 Task: Look for space in Lappeenranta, Finland from 15th August, 2023 to 20th August, 2023 for 1 adult in price range Rs.5000 to Rs.10000. Place can be private room with 1  bedroom having 1 bed and 1 bathroom. Property type can be house, flat, guest house, hotel. Booking option can be shelf check-in. Required host language is .
Action: Mouse moved to (422, 104)
Screenshot: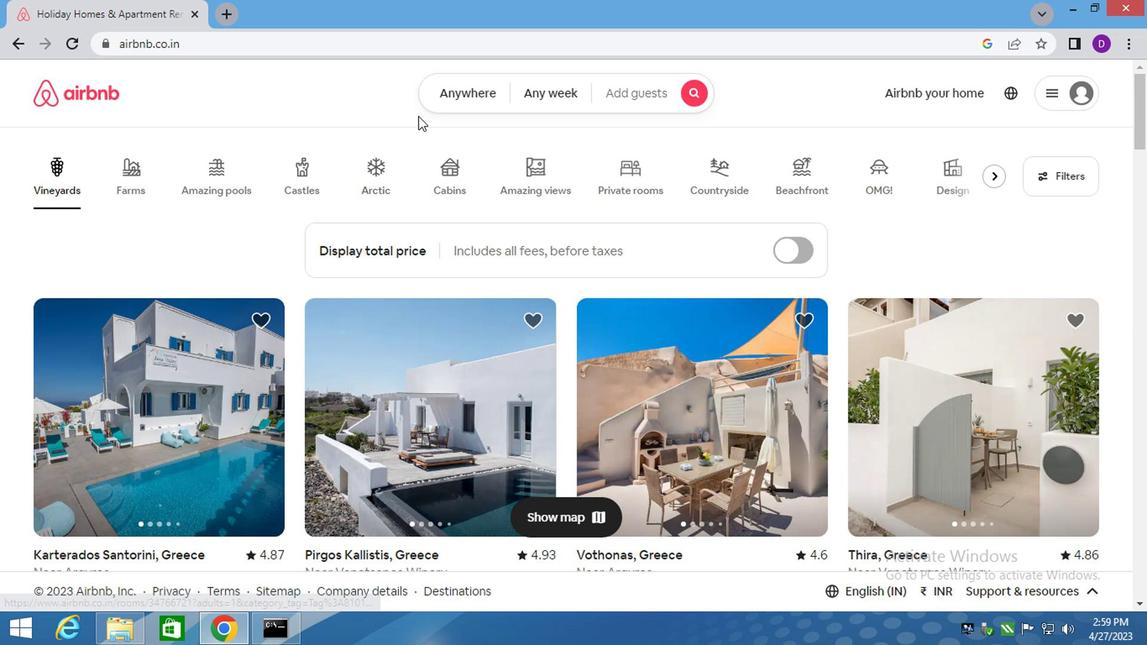 
Action: Mouse pressed left at (422, 104)
Screenshot: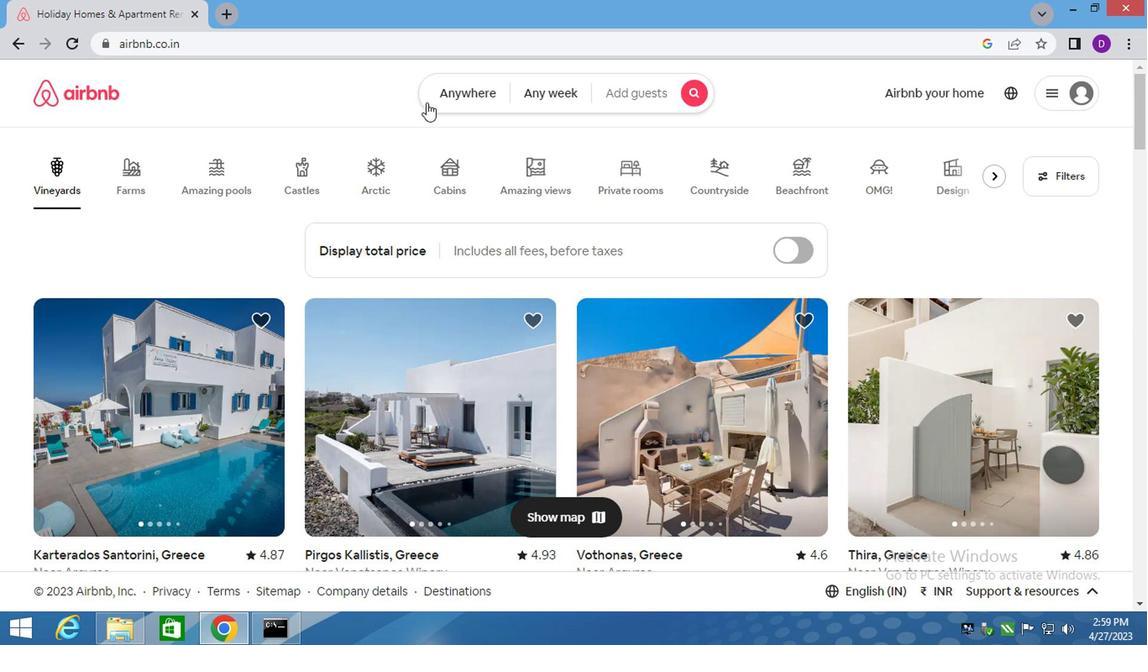 
Action: Mouse moved to (287, 161)
Screenshot: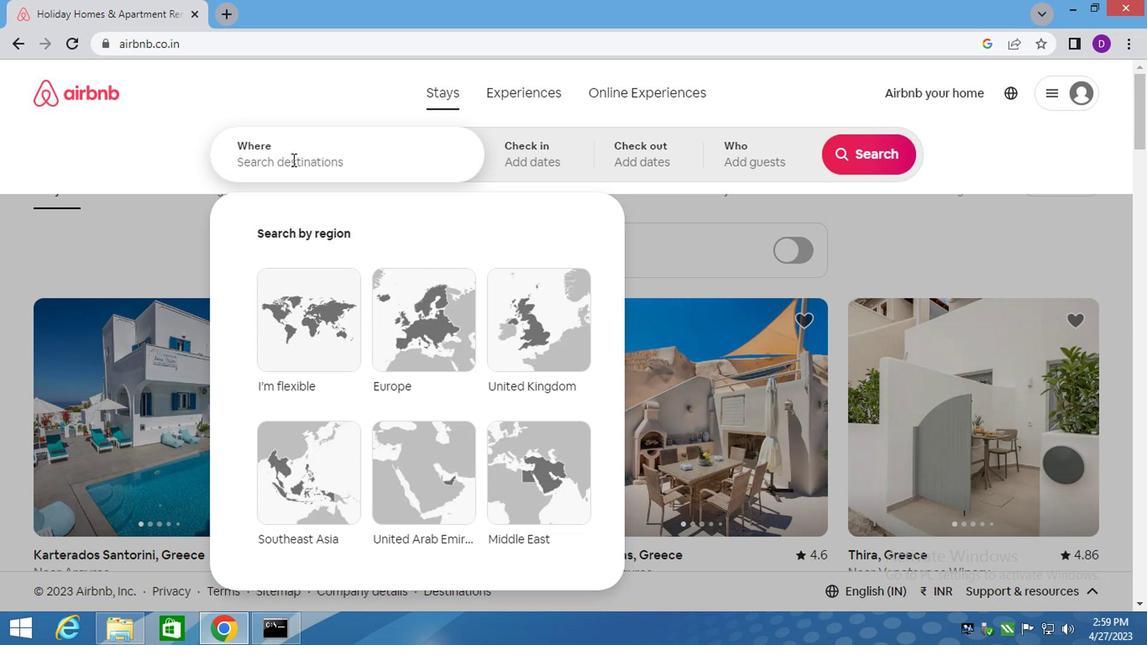 
Action: Mouse pressed left at (287, 161)
Screenshot: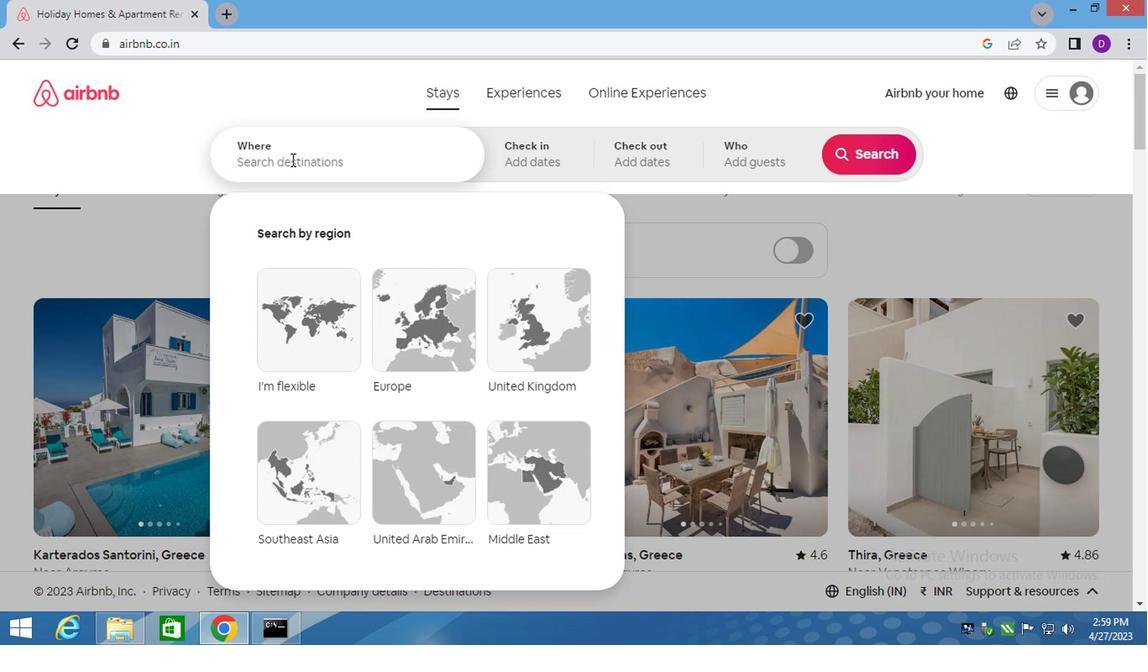 
Action: Key pressed lappeenranta,<Key.space>fin<Key.down><Key.enter>
Screenshot: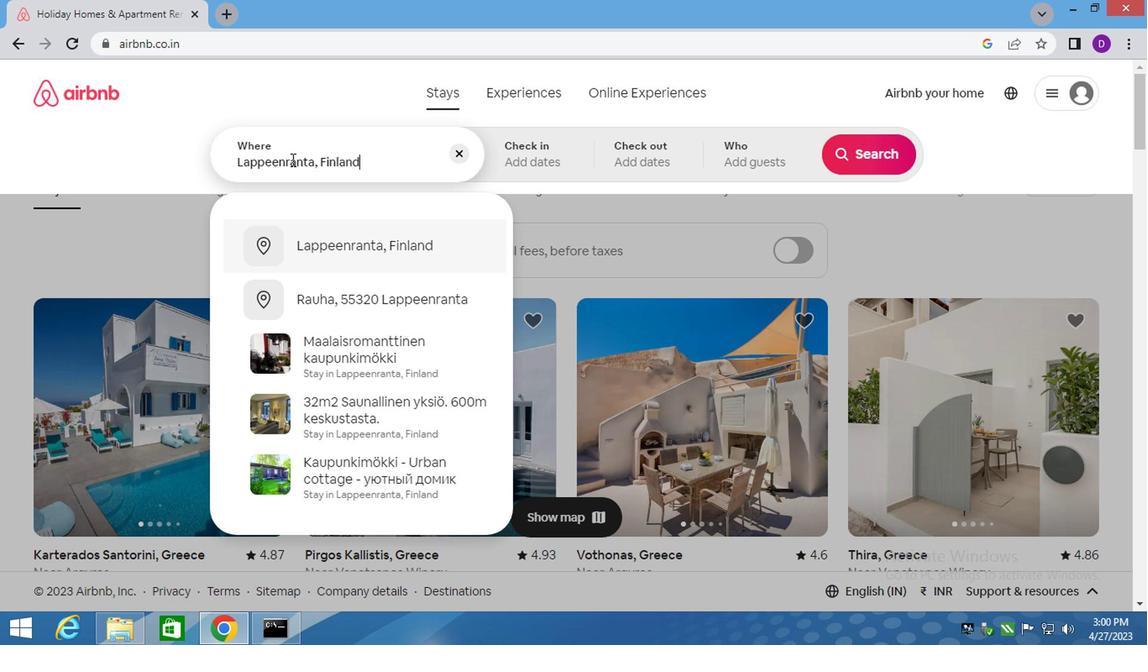 
Action: Mouse moved to (848, 288)
Screenshot: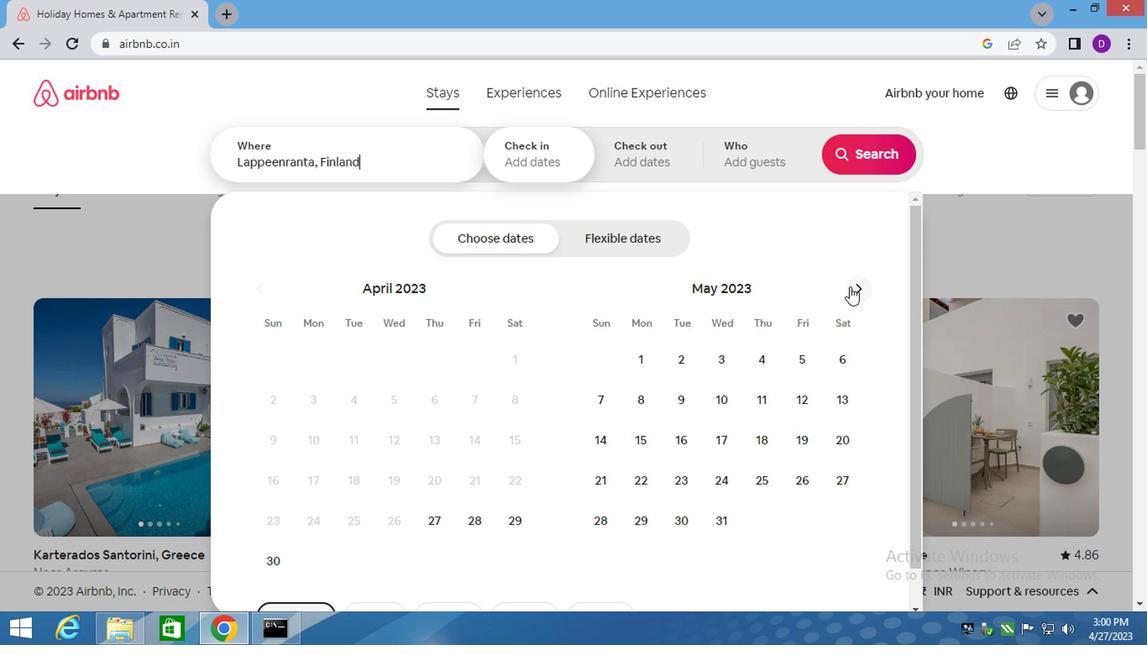 
Action: Mouse pressed left at (848, 288)
Screenshot: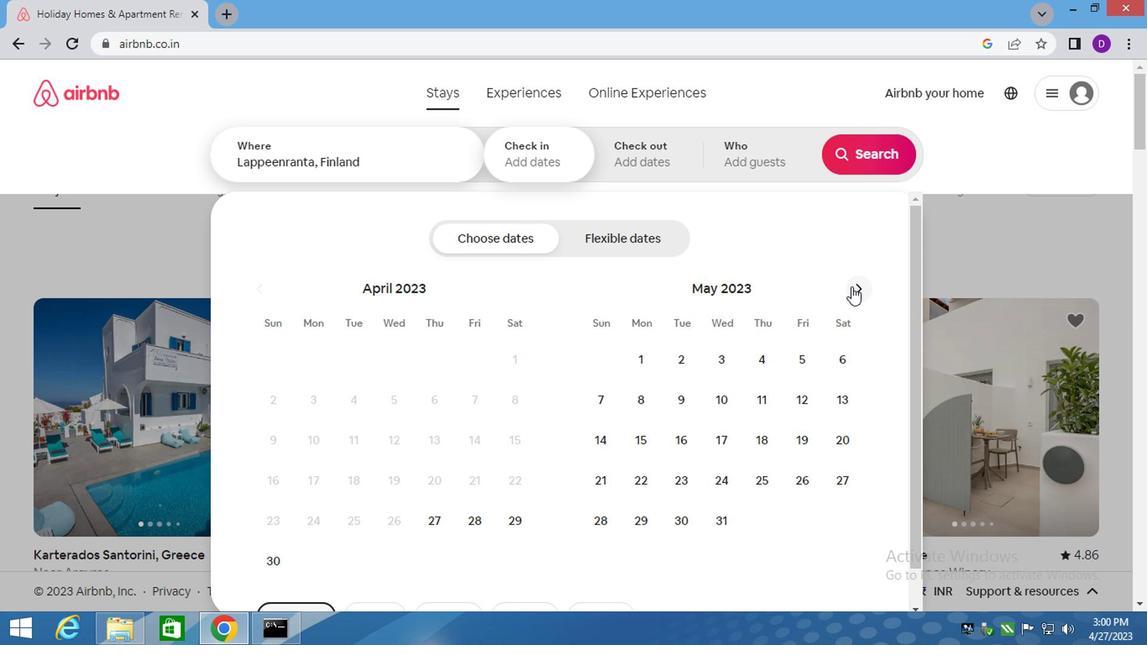 
Action: Mouse moved to (848, 288)
Screenshot: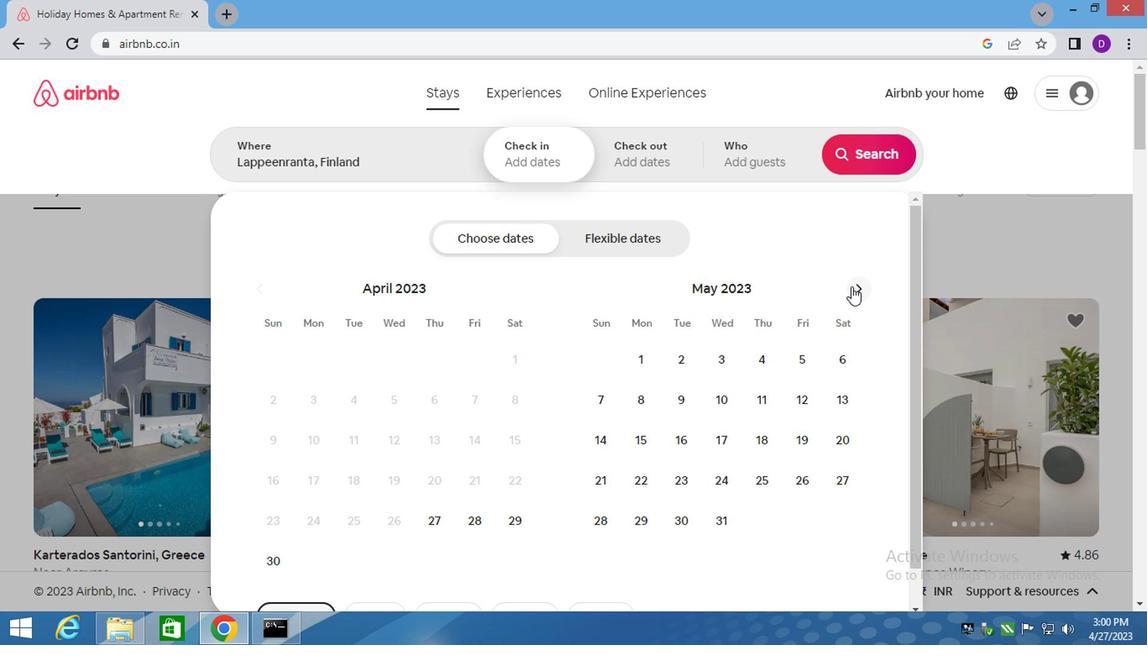 
Action: Mouse pressed left at (848, 288)
Screenshot: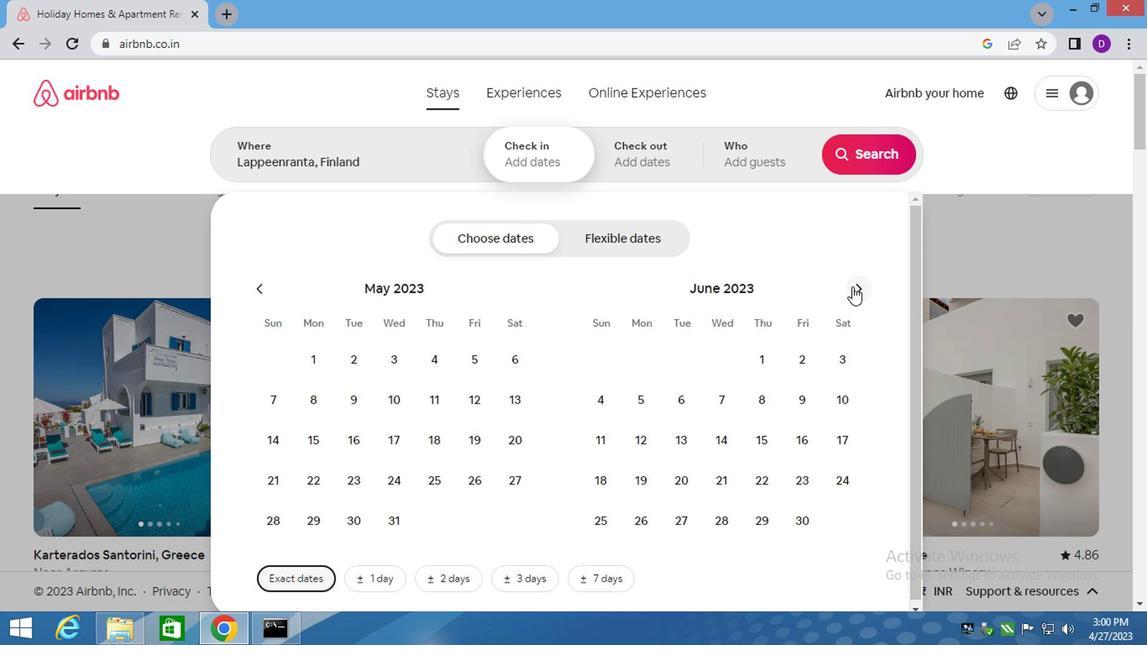 
Action: Mouse pressed left at (848, 288)
Screenshot: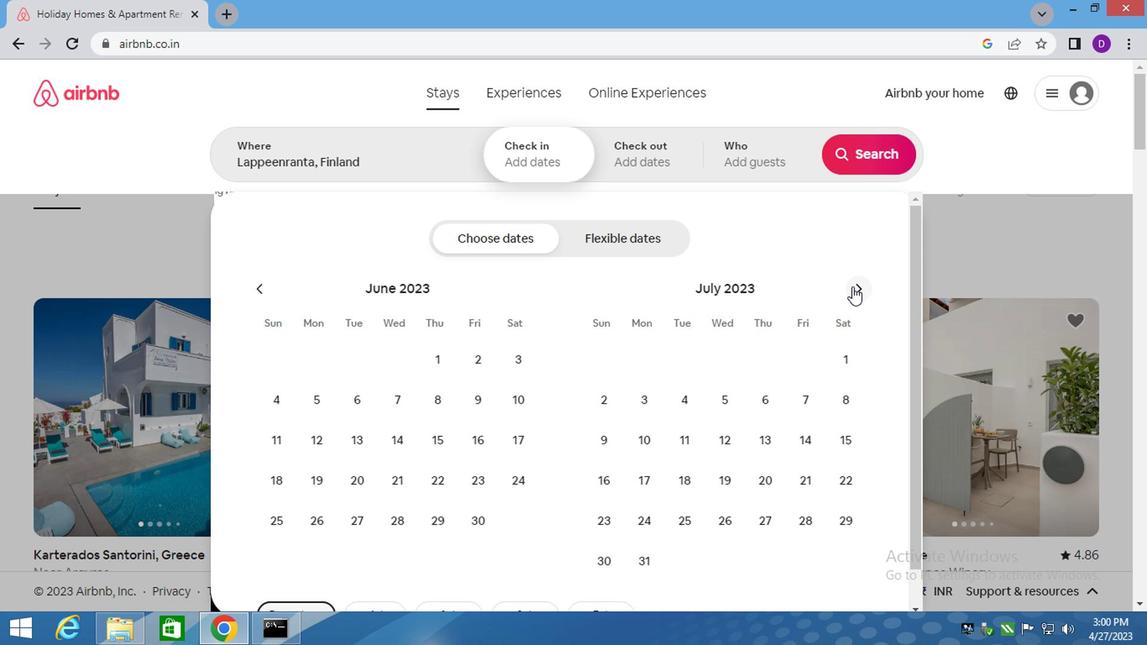 
Action: Mouse moved to (682, 440)
Screenshot: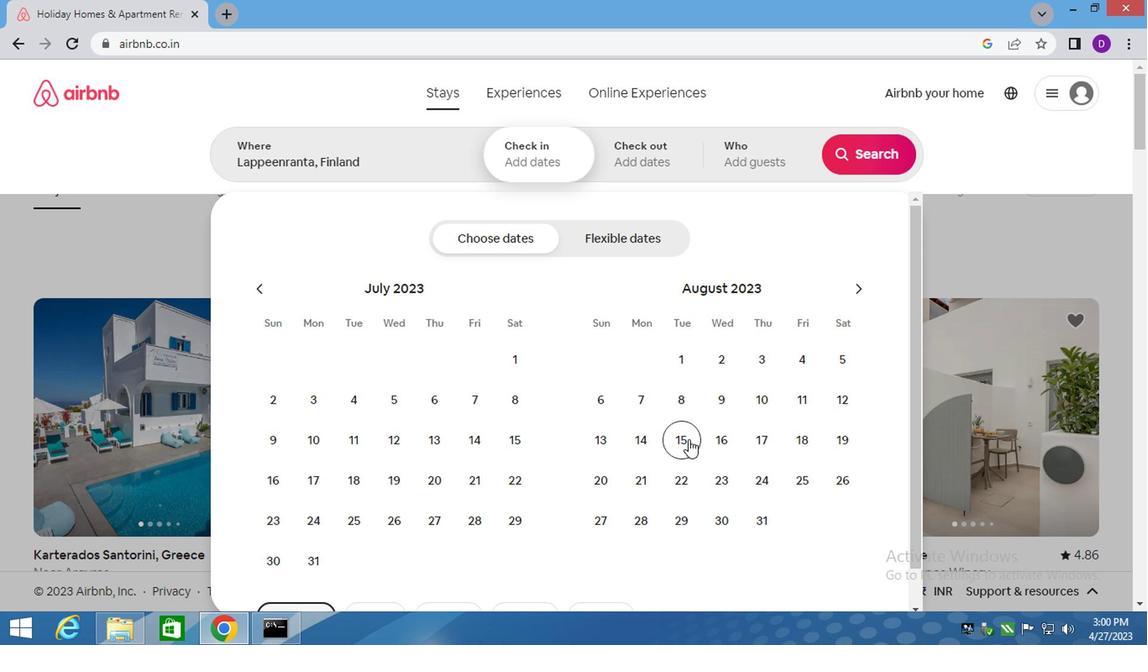 
Action: Mouse pressed left at (682, 440)
Screenshot: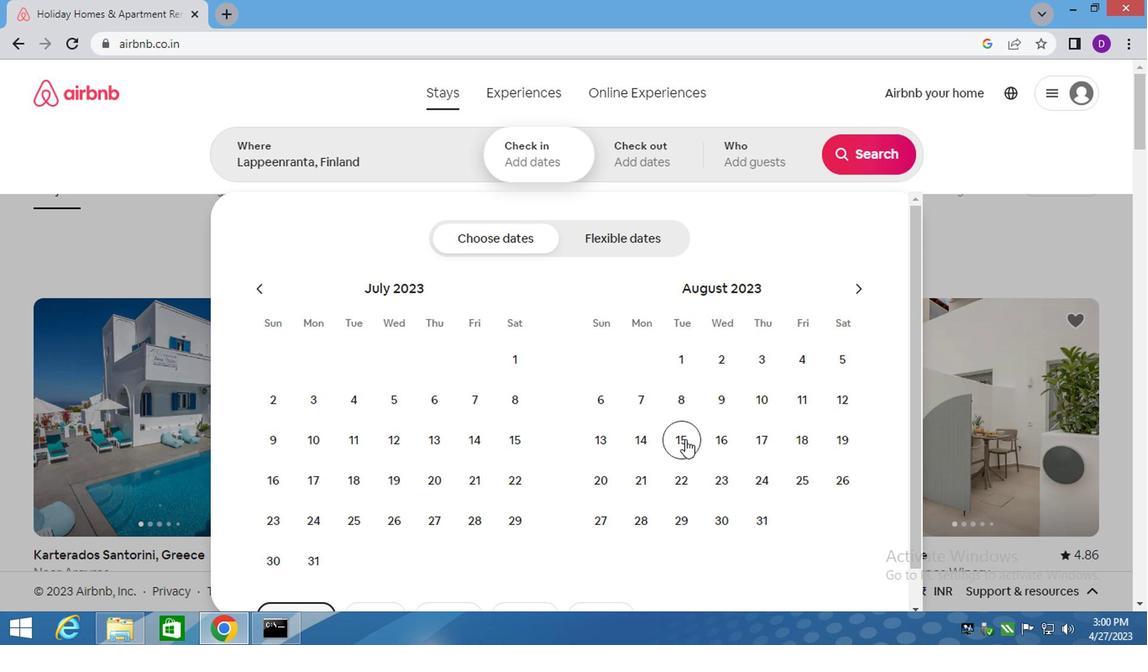 
Action: Mouse moved to (610, 478)
Screenshot: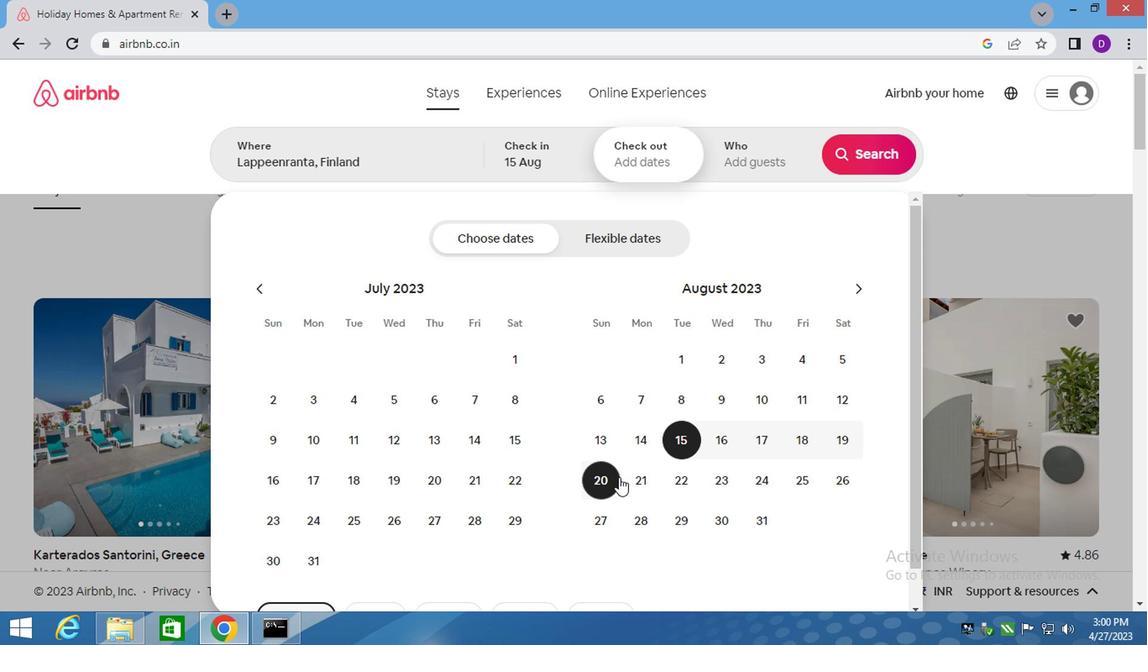 
Action: Mouse pressed left at (610, 478)
Screenshot: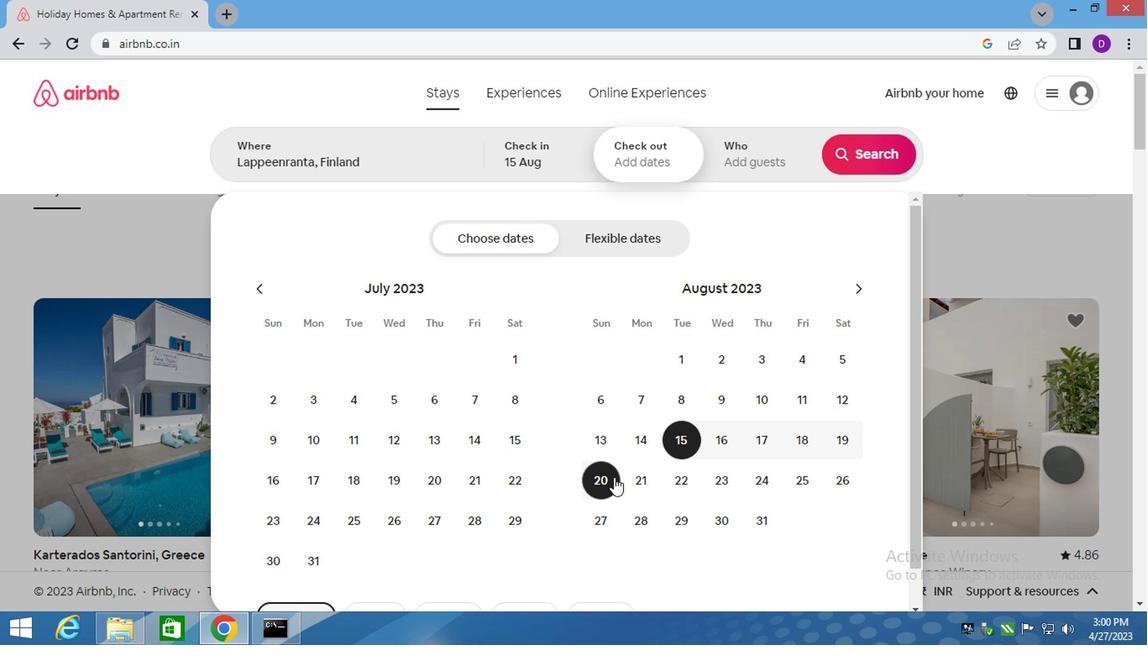 
Action: Mouse moved to (740, 157)
Screenshot: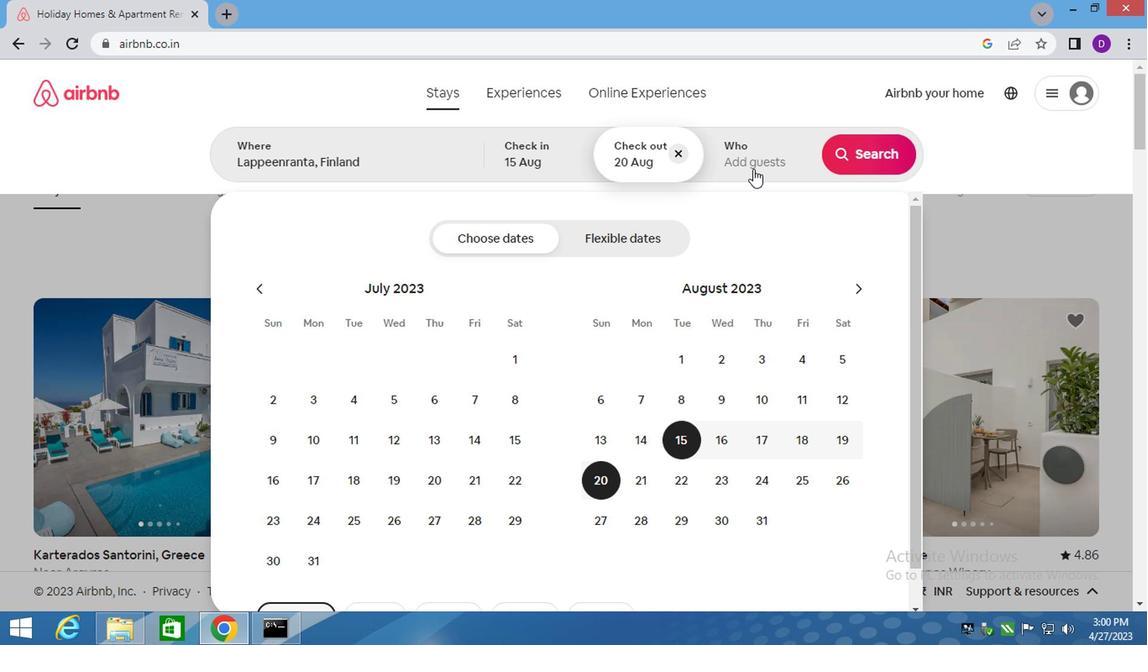 
Action: Mouse pressed left at (740, 157)
Screenshot: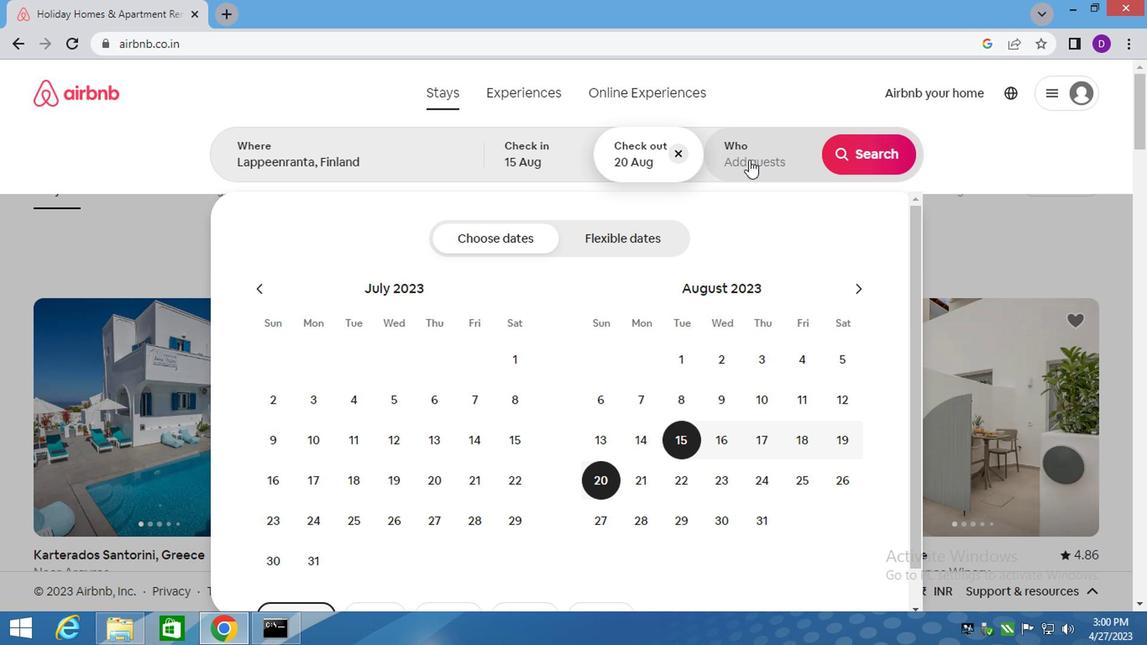 
Action: Mouse moved to (866, 243)
Screenshot: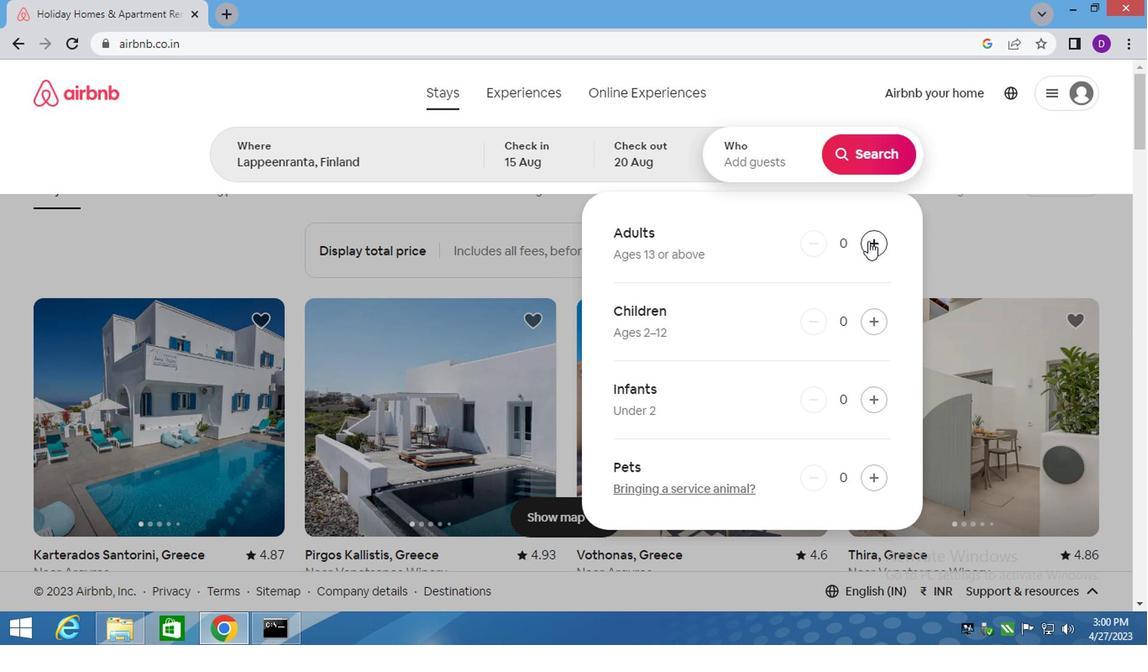 
Action: Mouse pressed left at (866, 243)
Screenshot: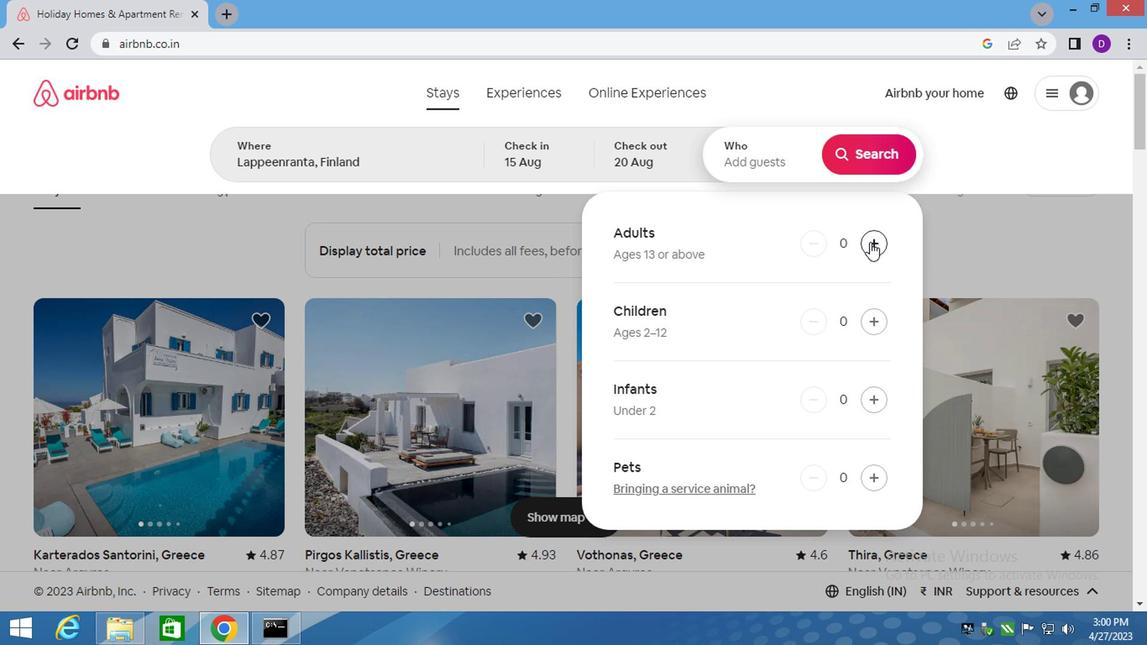 
Action: Mouse moved to (854, 164)
Screenshot: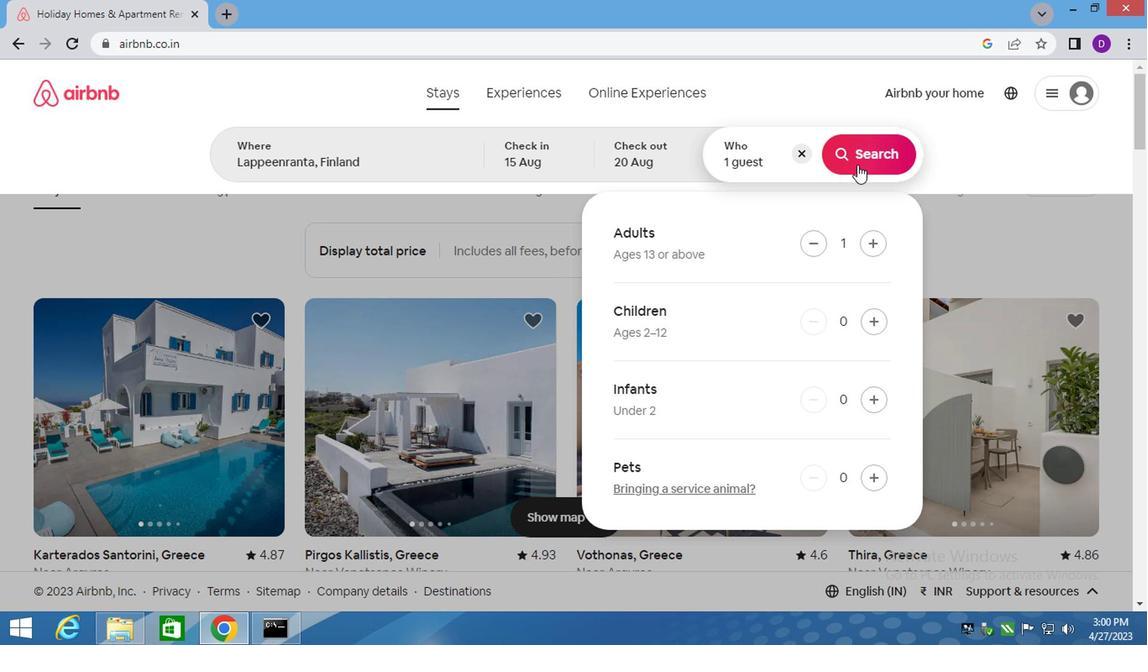 
Action: Mouse pressed left at (854, 164)
Screenshot: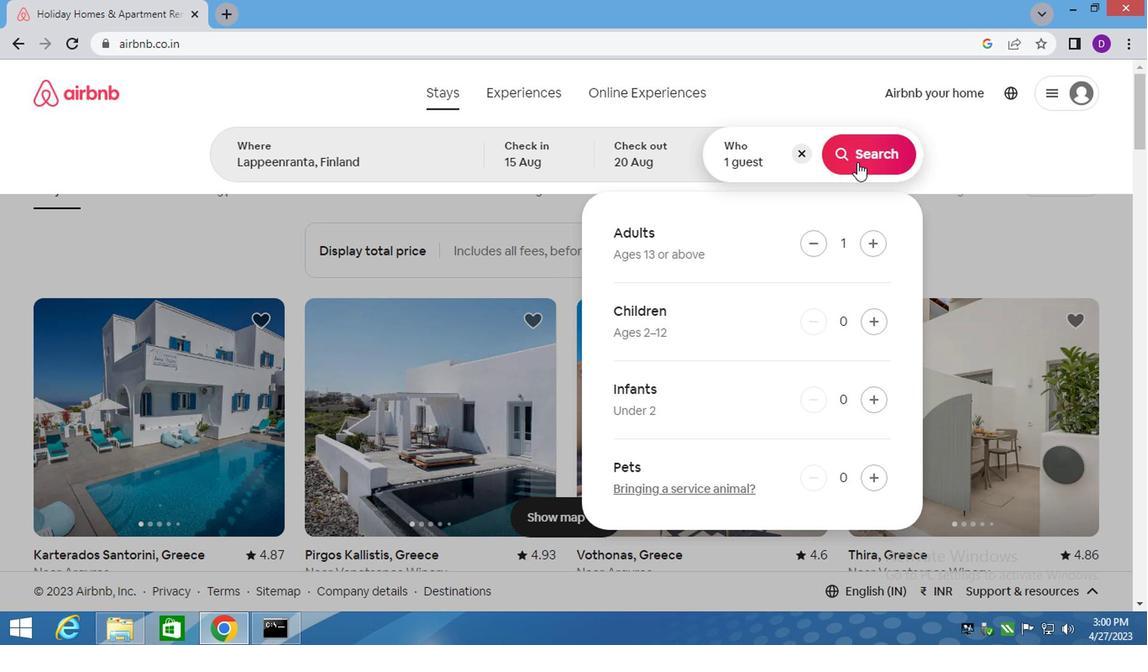 
Action: Mouse moved to (1046, 169)
Screenshot: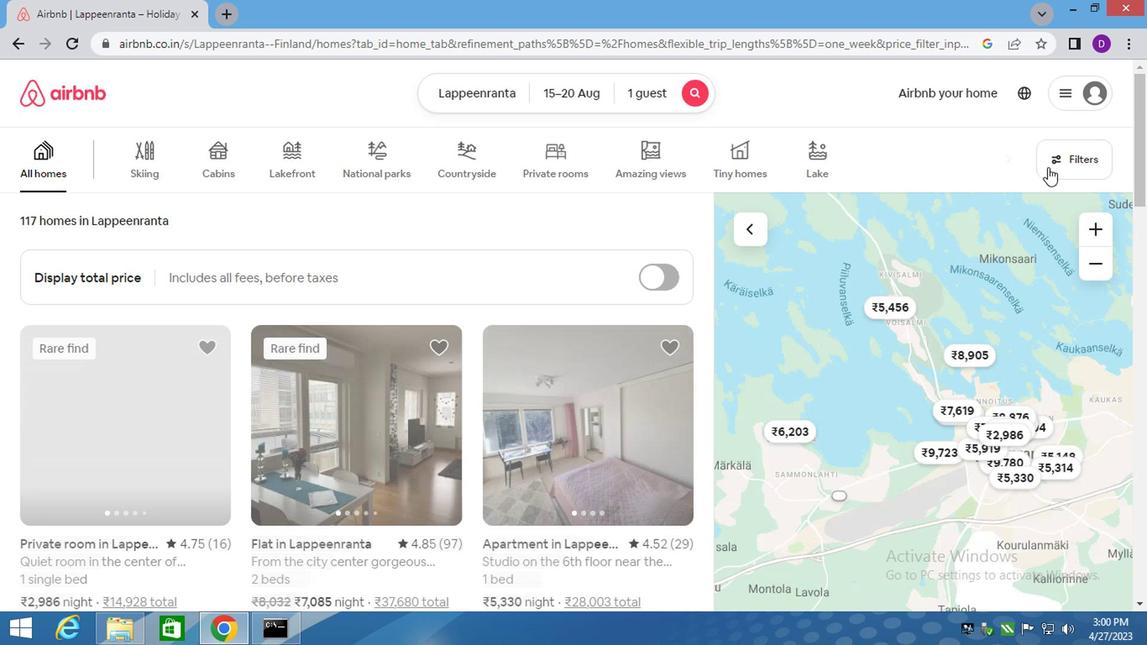 
Action: Mouse pressed left at (1046, 169)
Screenshot: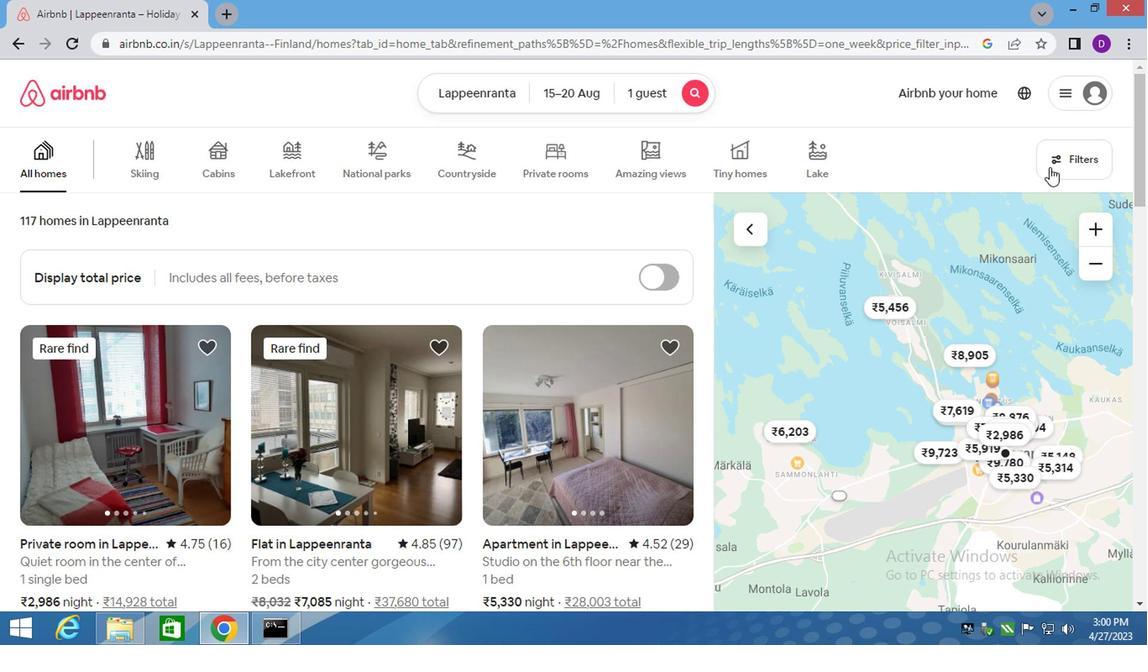 
Action: Mouse moved to (351, 369)
Screenshot: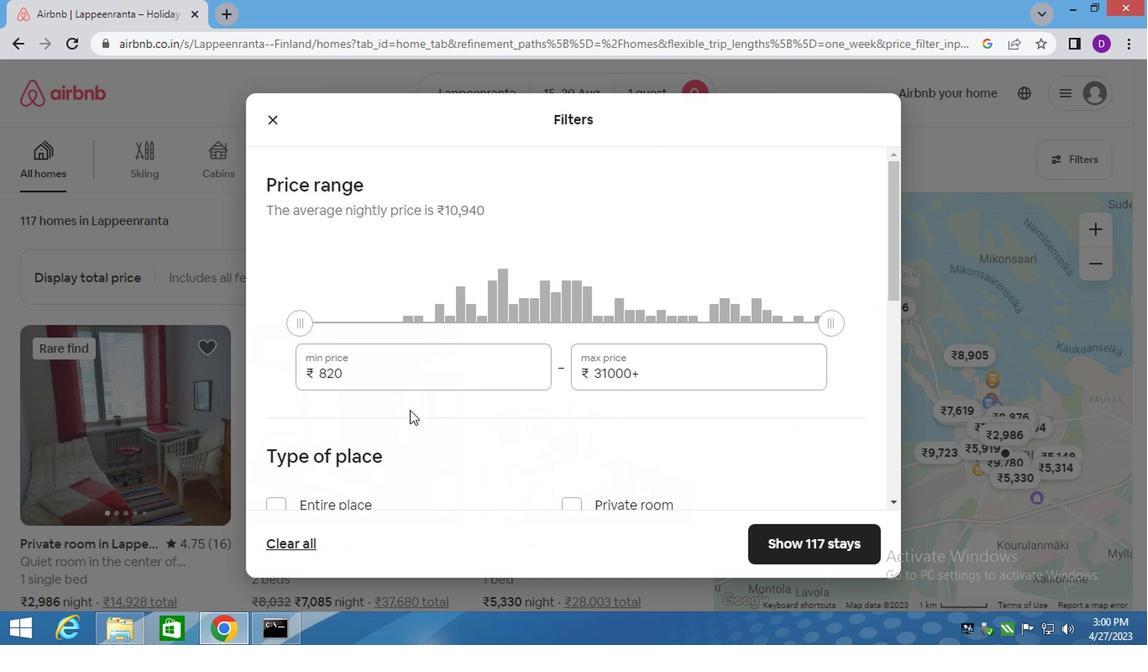 
Action: Mouse pressed left at (351, 369)
Screenshot: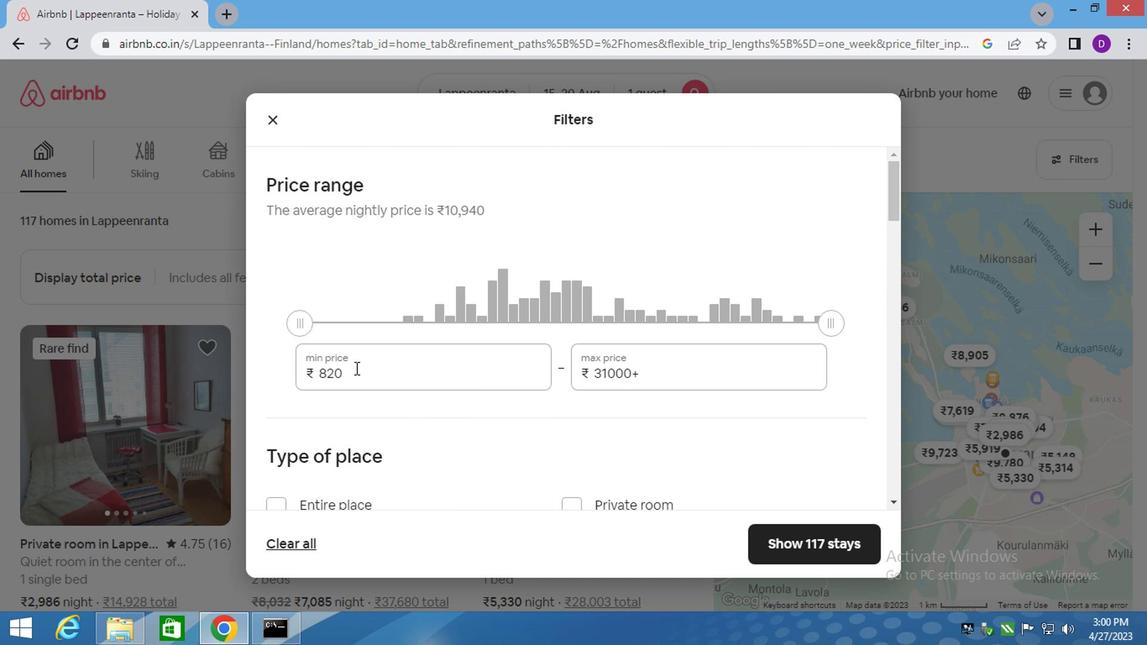 
Action: Mouse pressed left at (351, 369)
Screenshot: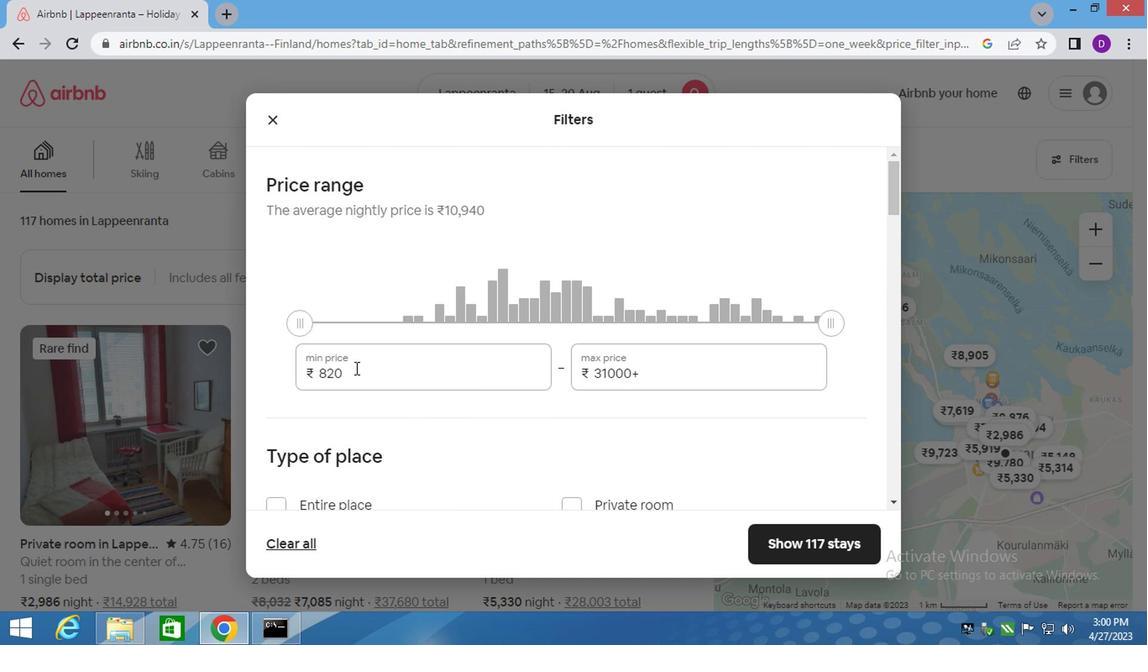 
Action: Key pressed 5000<Key.tab>10000
Screenshot: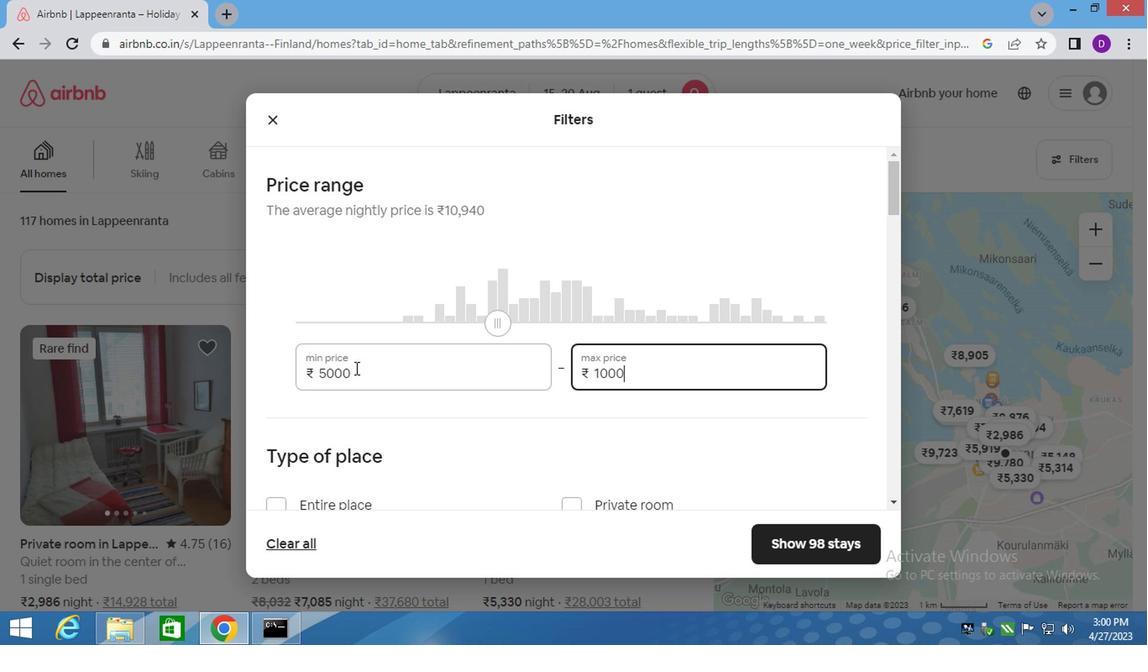 
Action: Mouse moved to (355, 370)
Screenshot: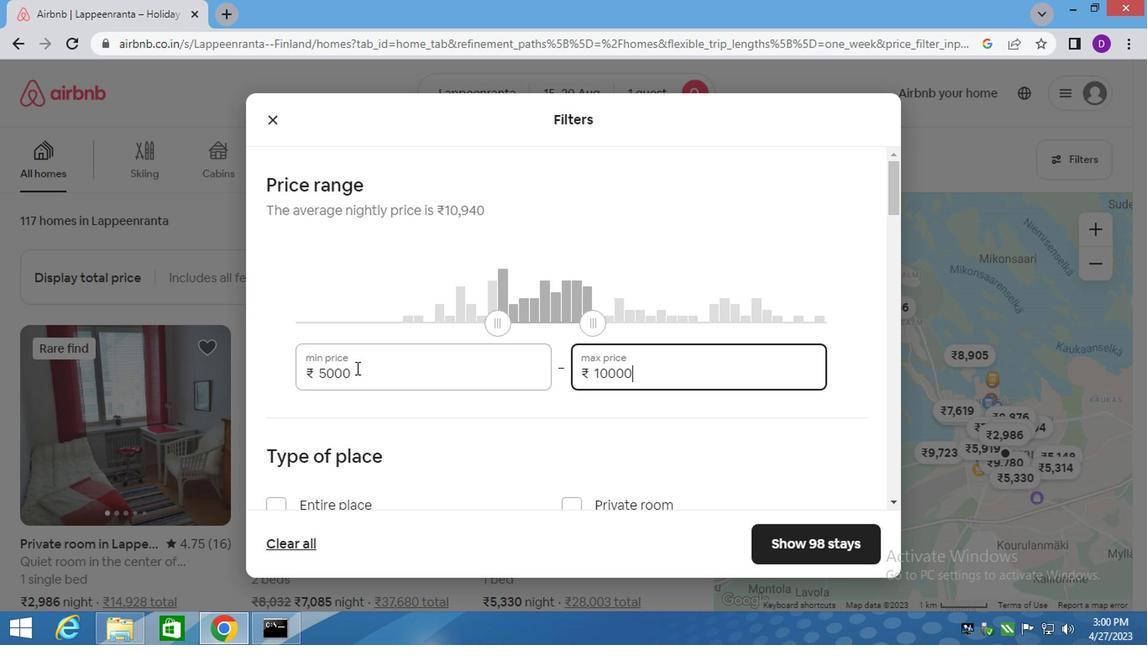 
Action: Mouse scrolled (355, 369) with delta (0, -1)
Screenshot: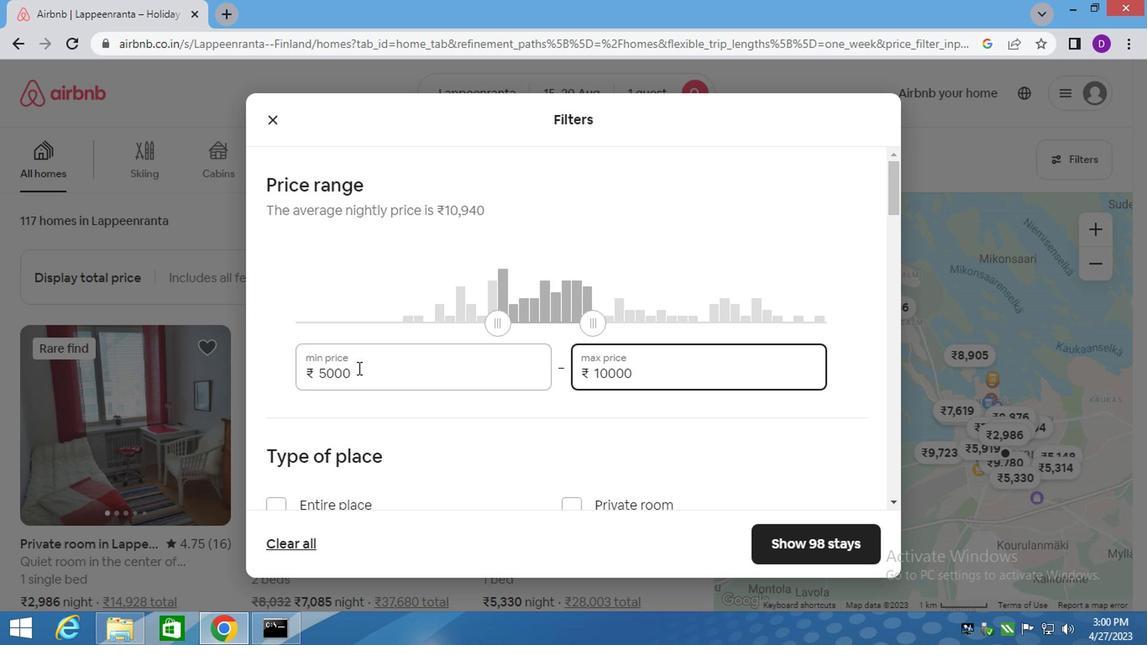 
Action: Mouse moved to (355, 371)
Screenshot: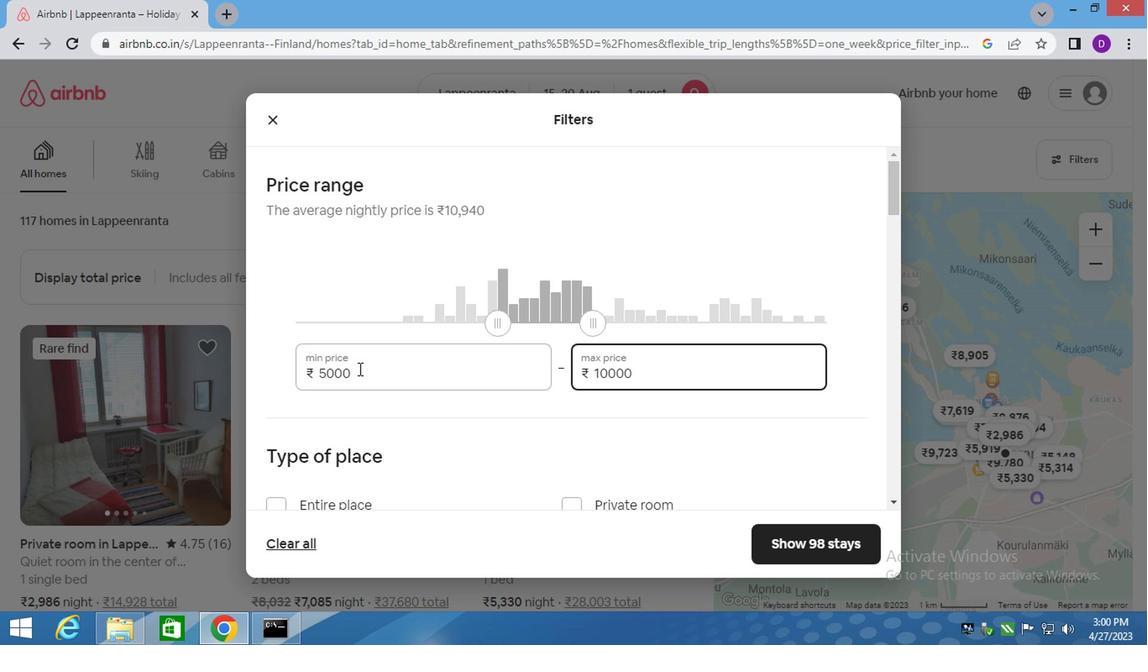 
Action: Mouse scrolled (355, 370) with delta (0, 0)
Screenshot: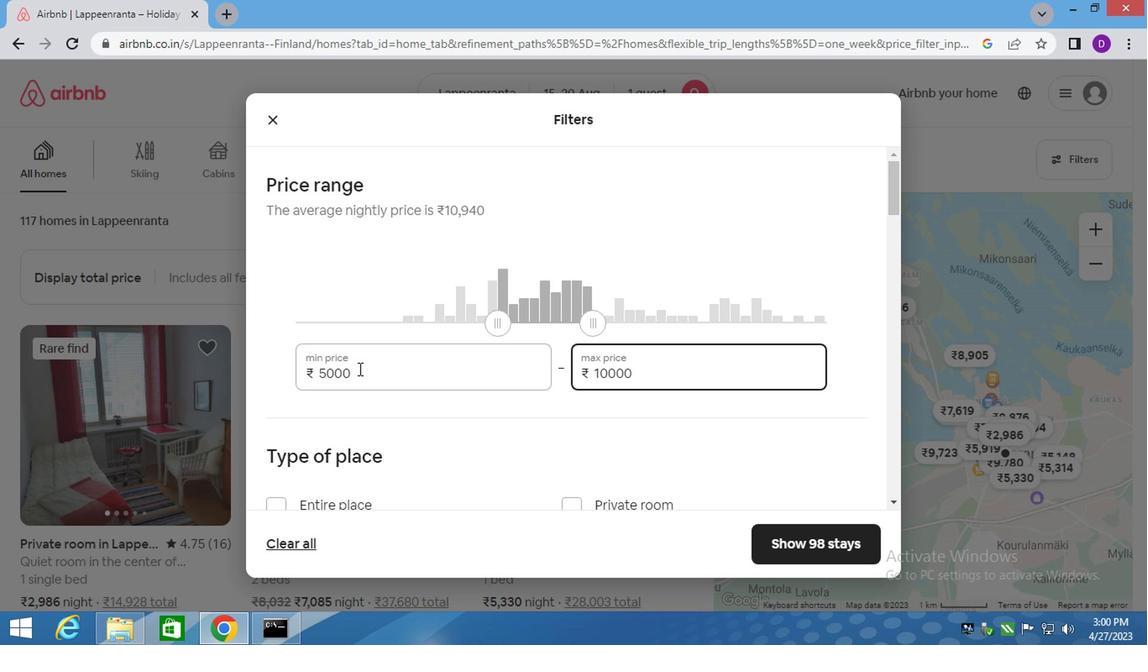 
Action: Mouse moved to (577, 338)
Screenshot: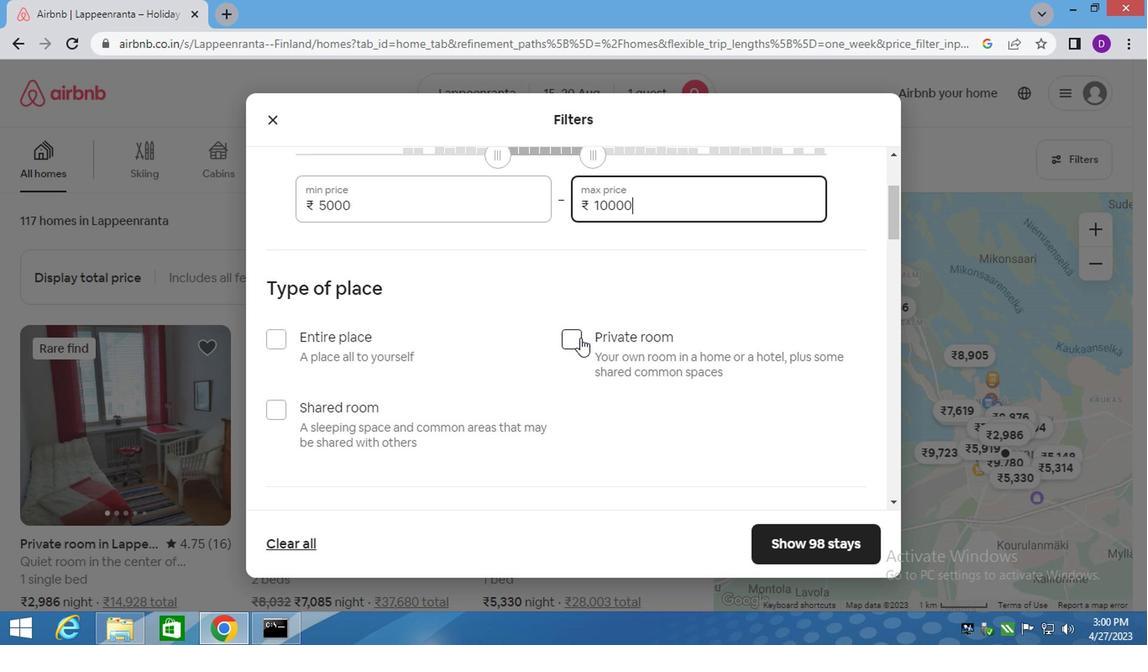 
Action: Mouse pressed left at (577, 338)
Screenshot: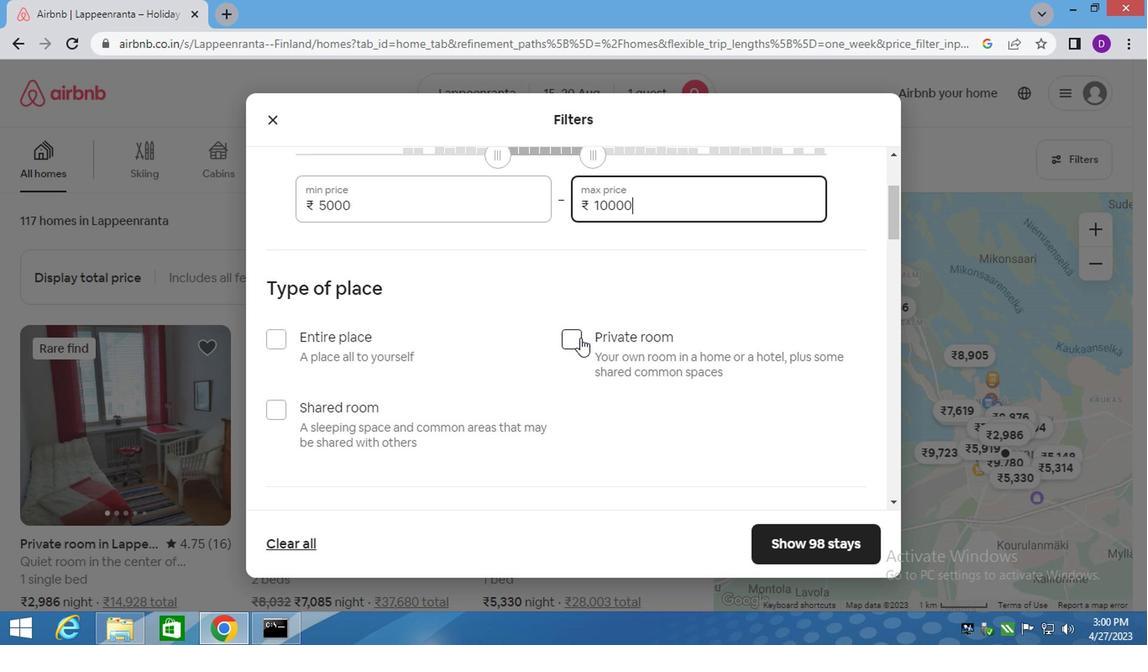 
Action: Mouse moved to (496, 373)
Screenshot: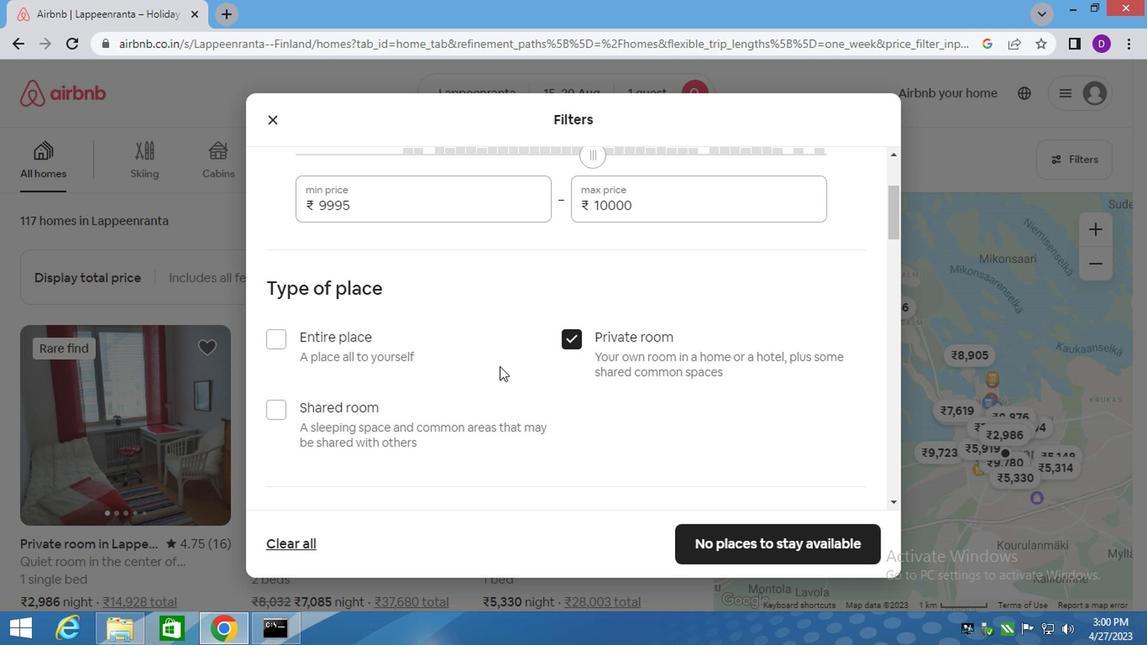 
Action: Mouse scrolled (496, 372) with delta (0, 0)
Screenshot: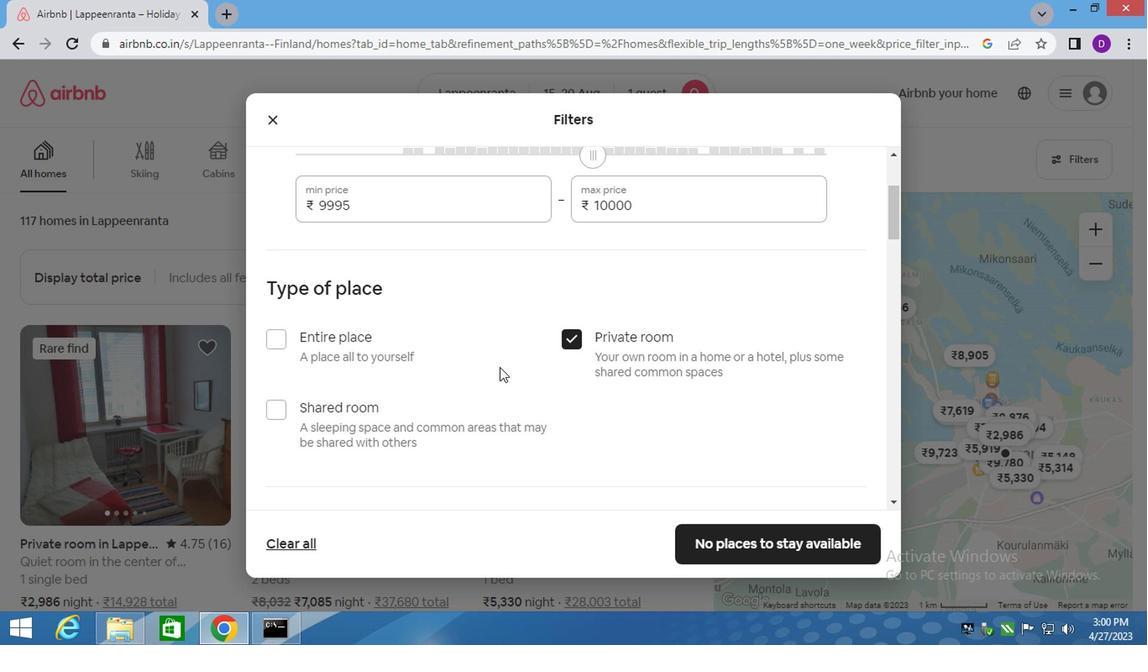 
Action: Mouse moved to (496, 375)
Screenshot: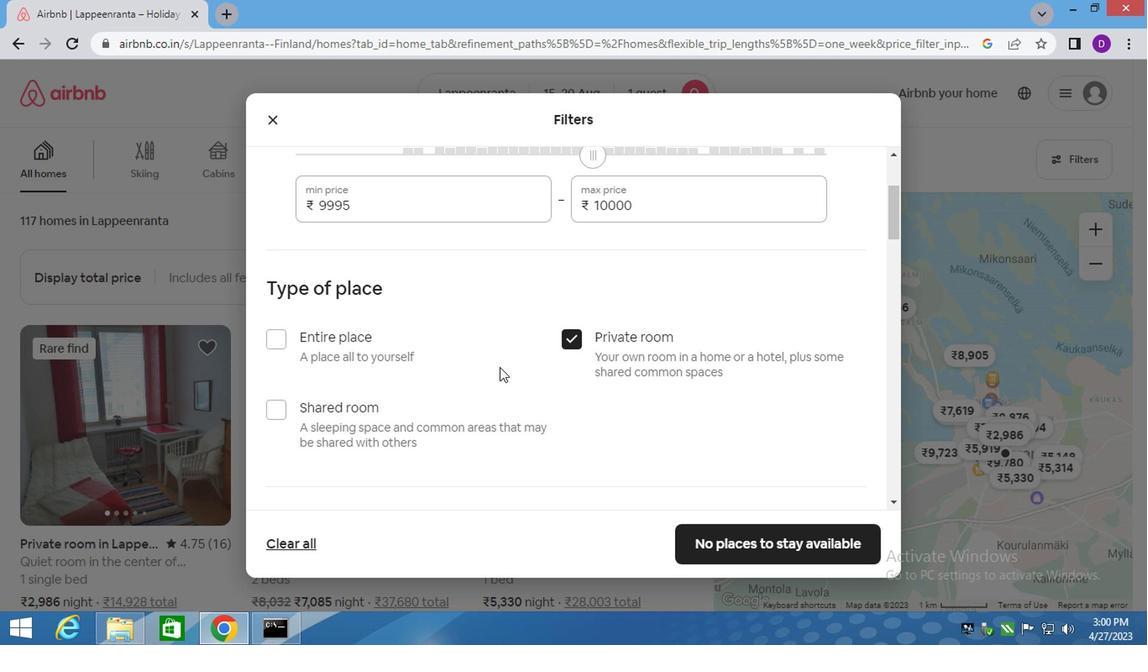 
Action: Mouse scrolled (496, 374) with delta (0, 0)
Screenshot: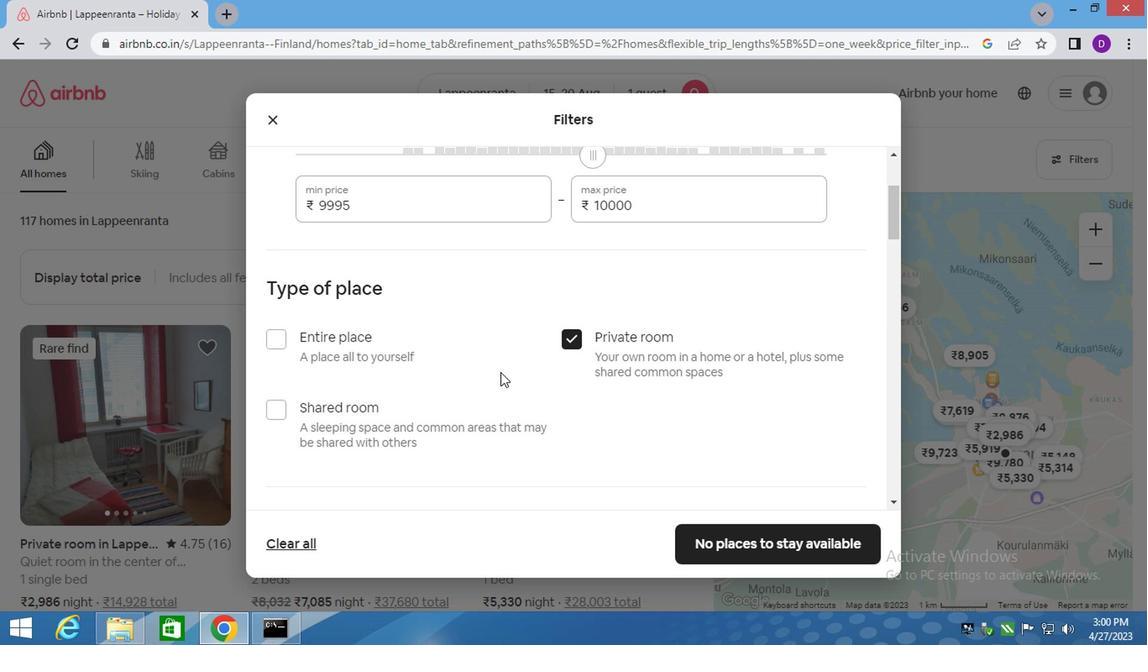 
Action: Mouse scrolled (496, 374) with delta (0, 0)
Screenshot: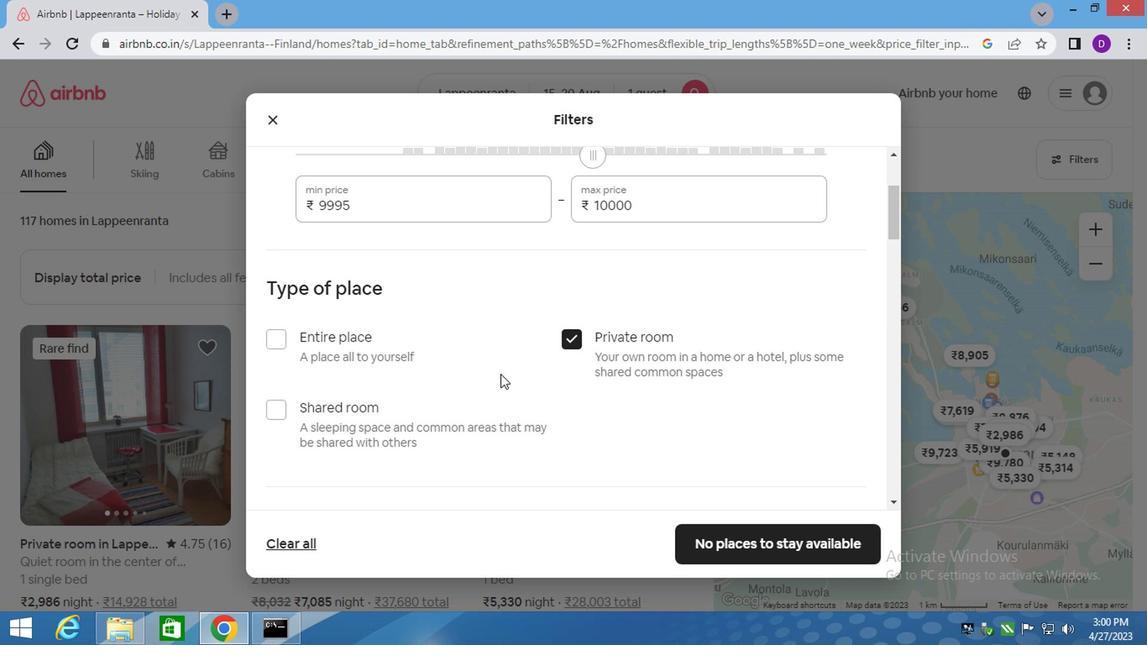 
Action: Mouse scrolled (496, 374) with delta (0, 0)
Screenshot: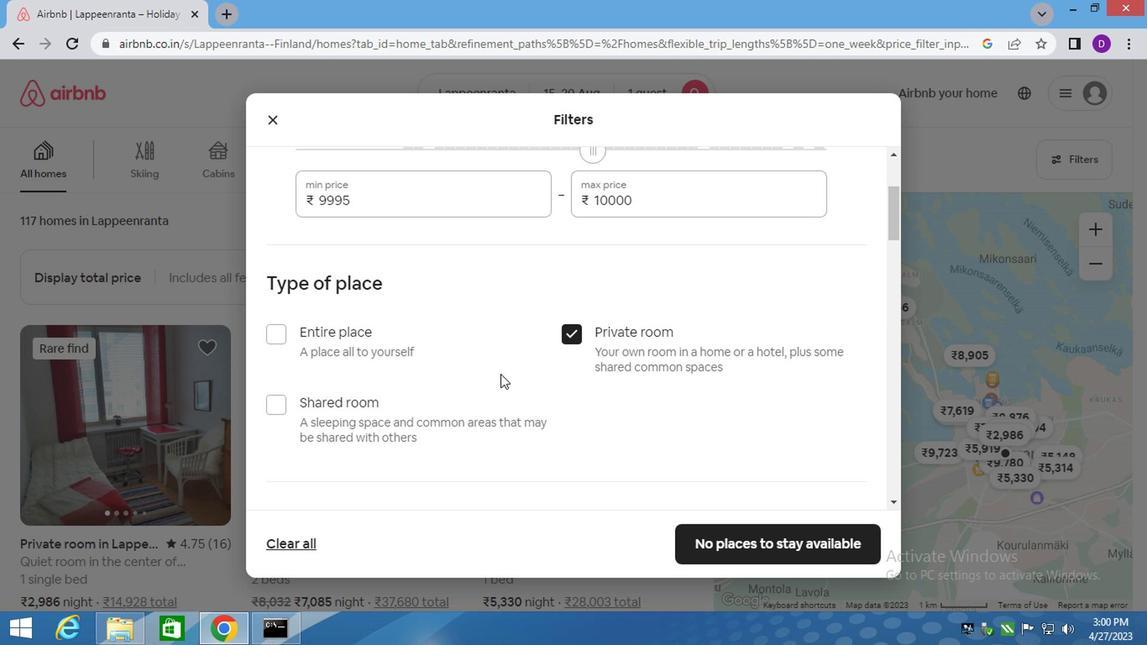 
Action: Mouse moved to (368, 289)
Screenshot: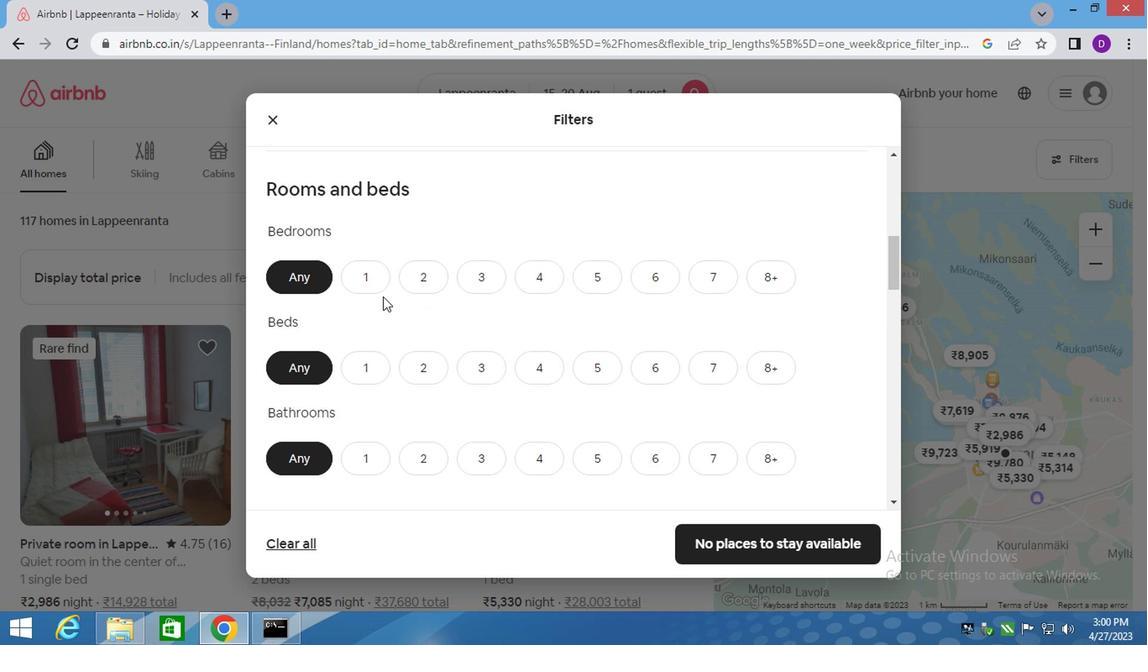 
Action: Mouse pressed left at (368, 289)
Screenshot: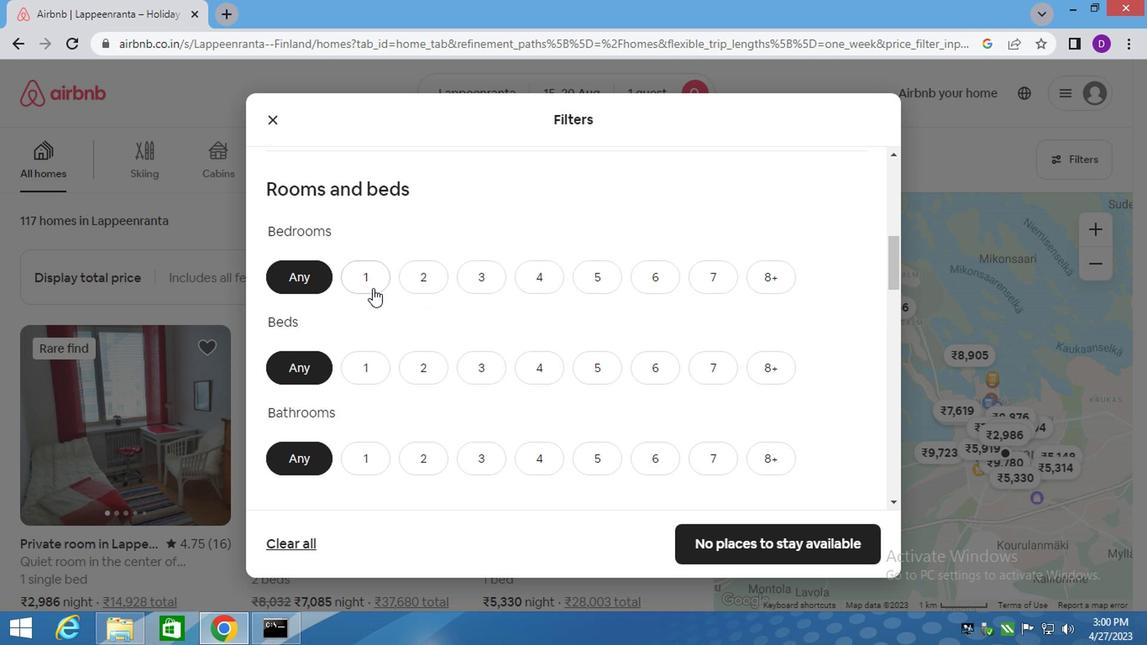 
Action: Mouse moved to (369, 361)
Screenshot: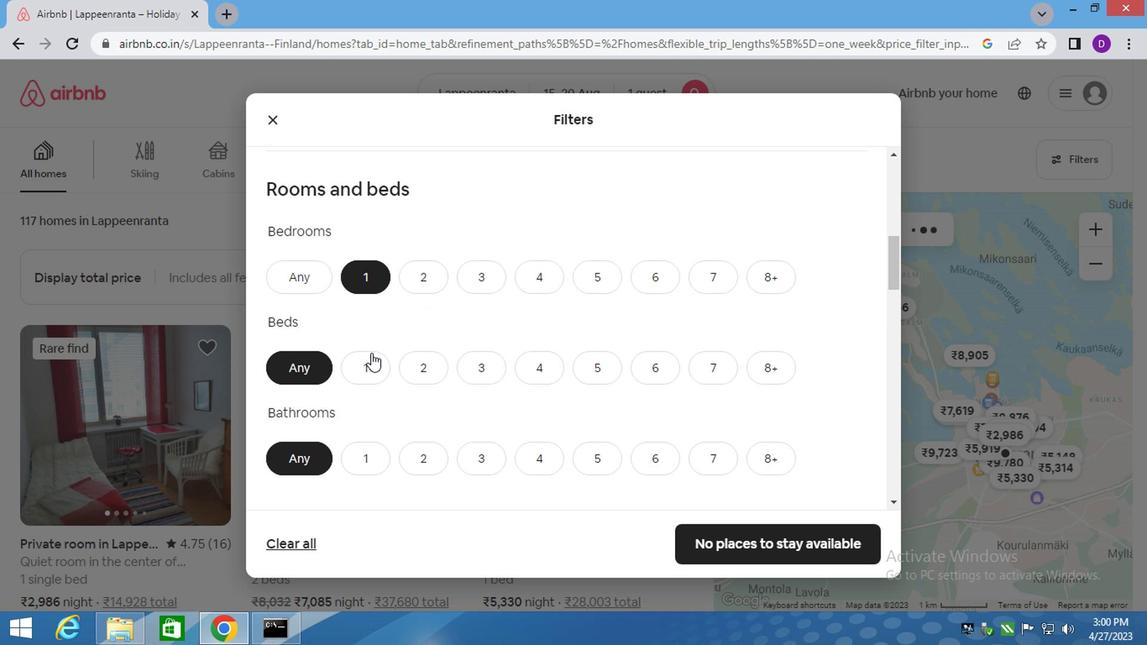 
Action: Mouse pressed left at (369, 361)
Screenshot: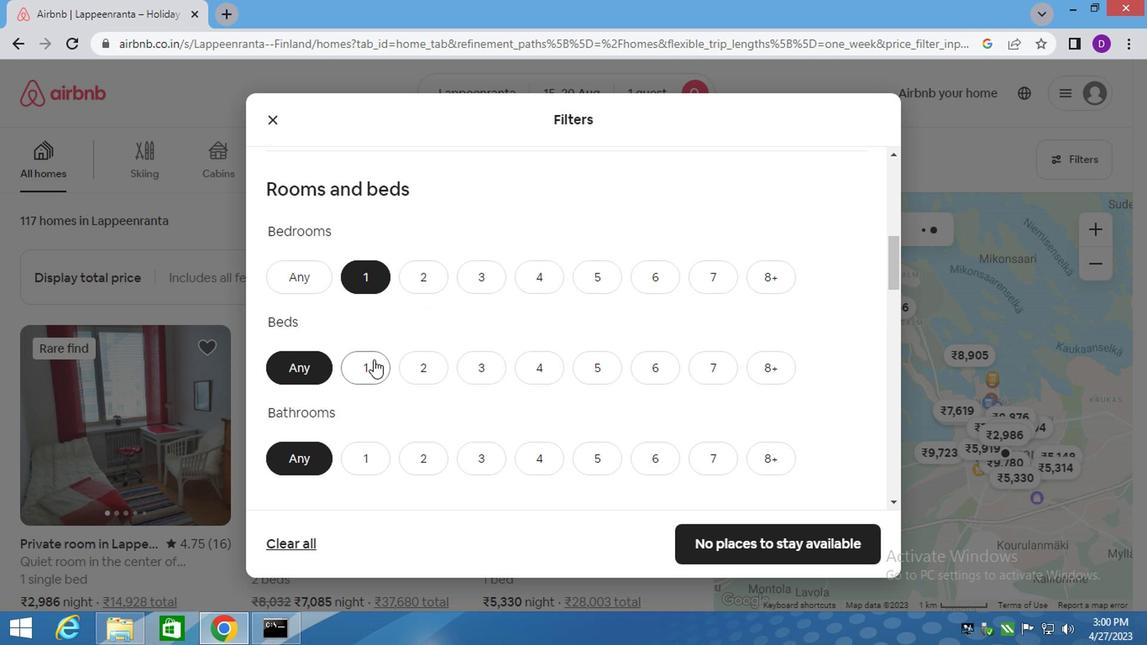 
Action: Mouse moved to (345, 465)
Screenshot: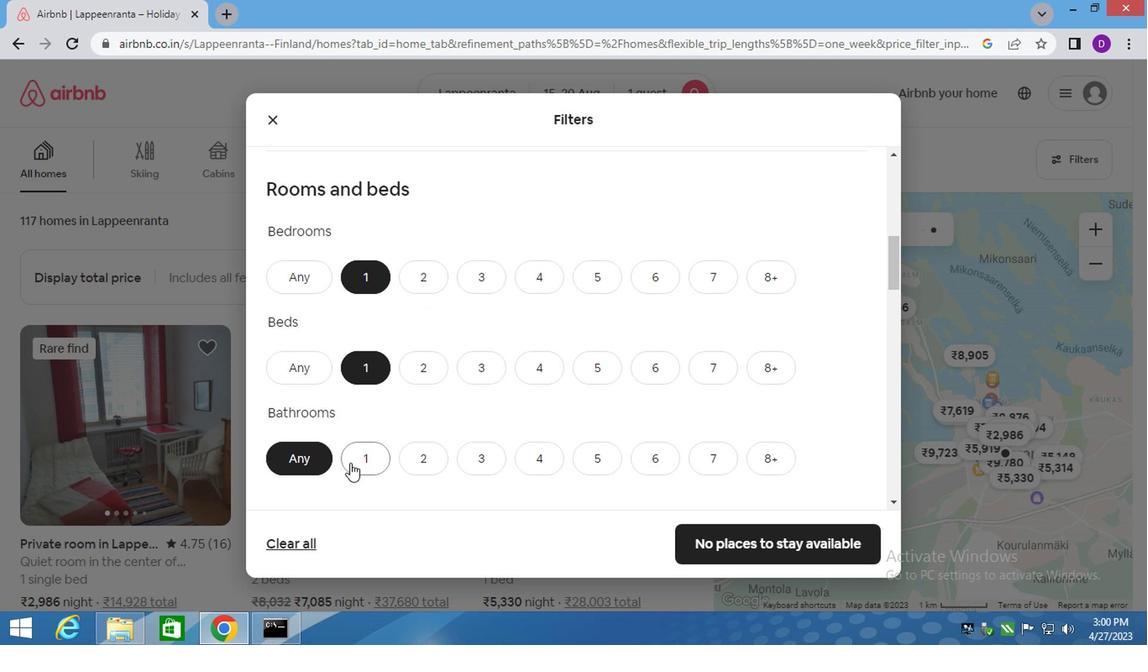 
Action: Mouse pressed left at (345, 465)
Screenshot: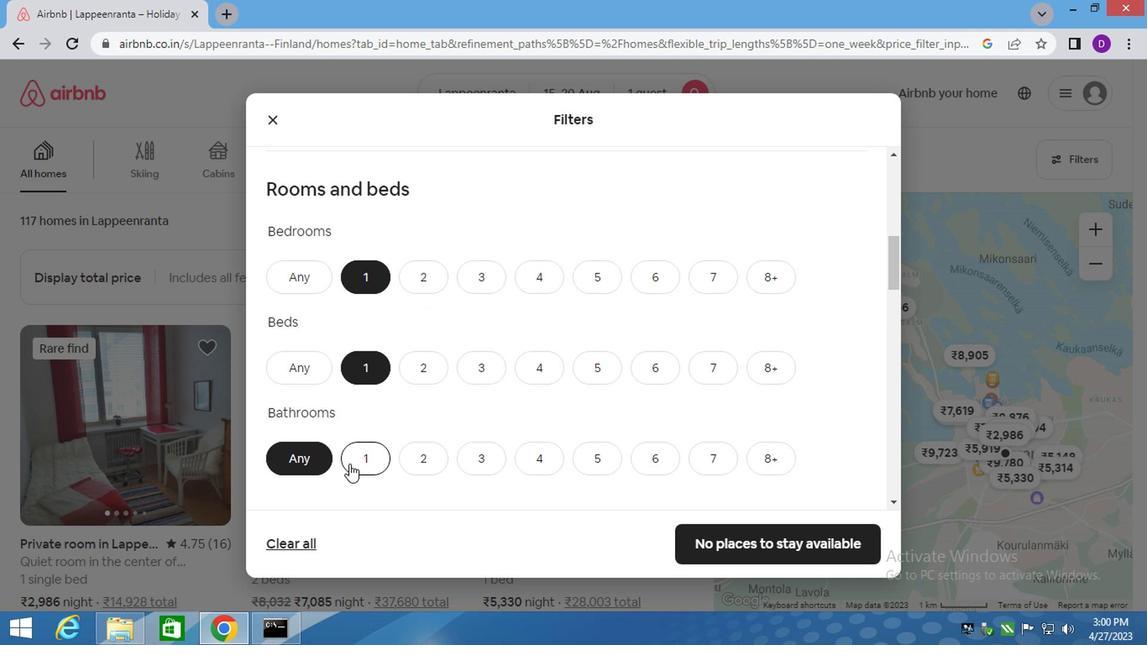 
Action: Mouse moved to (496, 467)
Screenshot: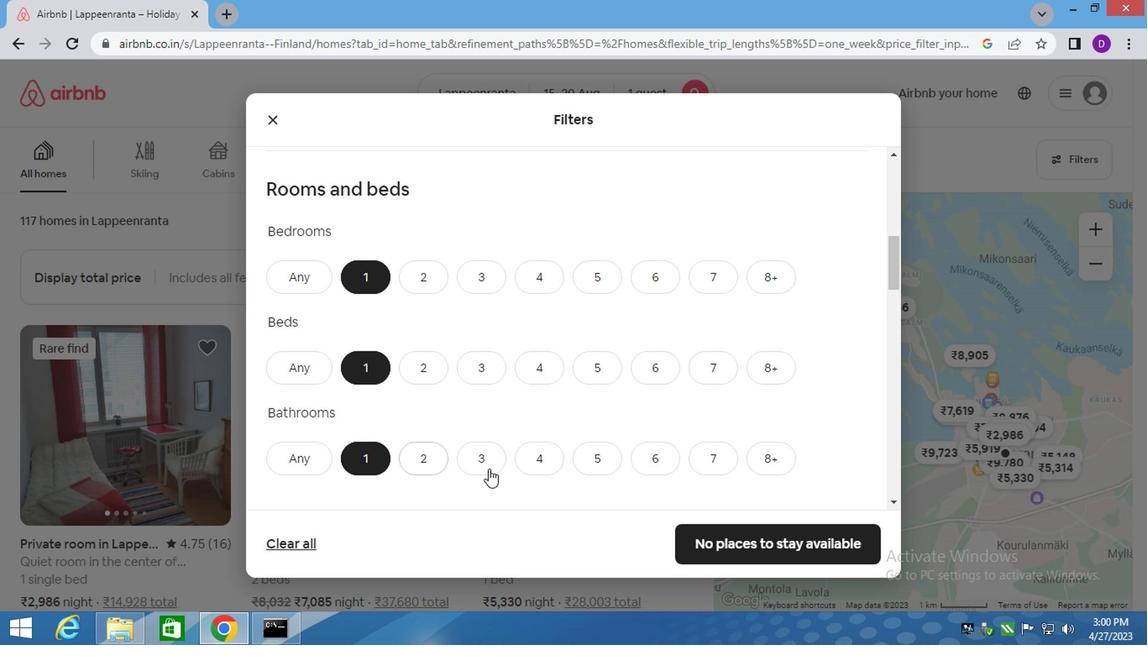 
Action: Mouse scrolled (496, 466) with delta (0, 0)
Screenshot: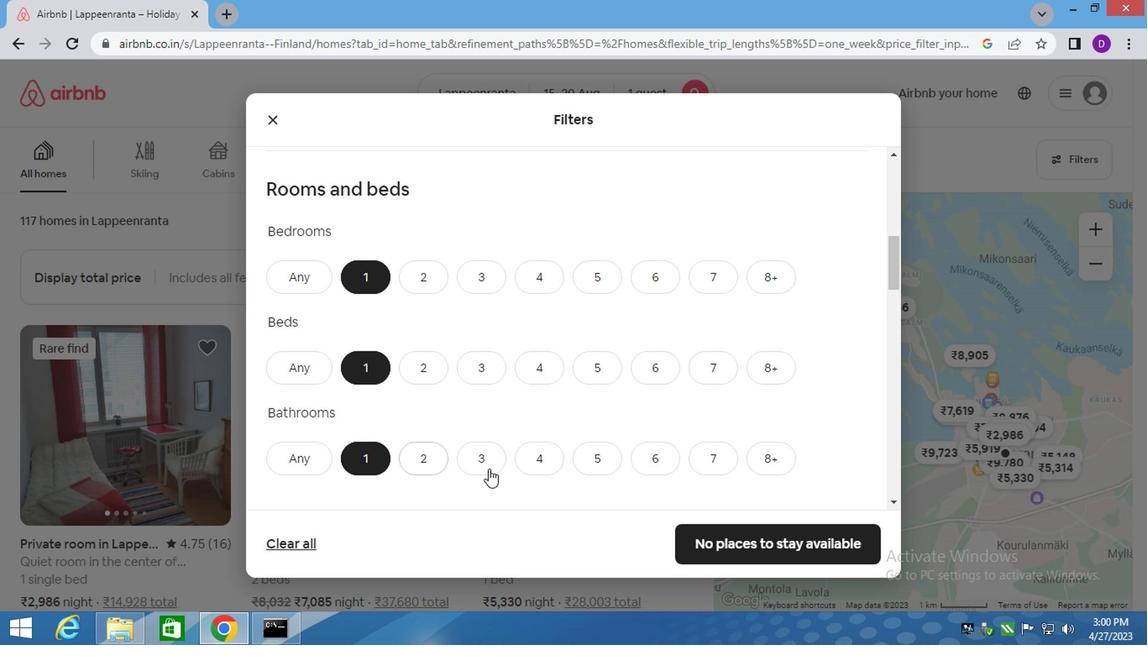 
Action: Mouse scrolled (496, 466) with delta (0, 0)
Screenshot: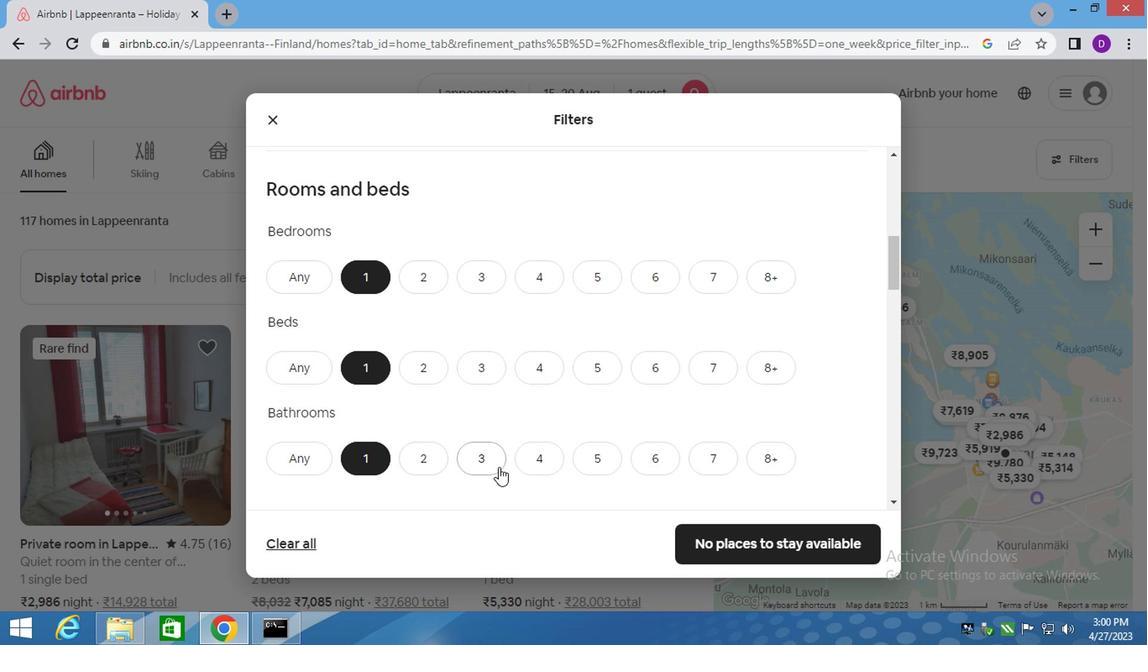 
Action: Mouse moved to (496, 465)
Screenshot: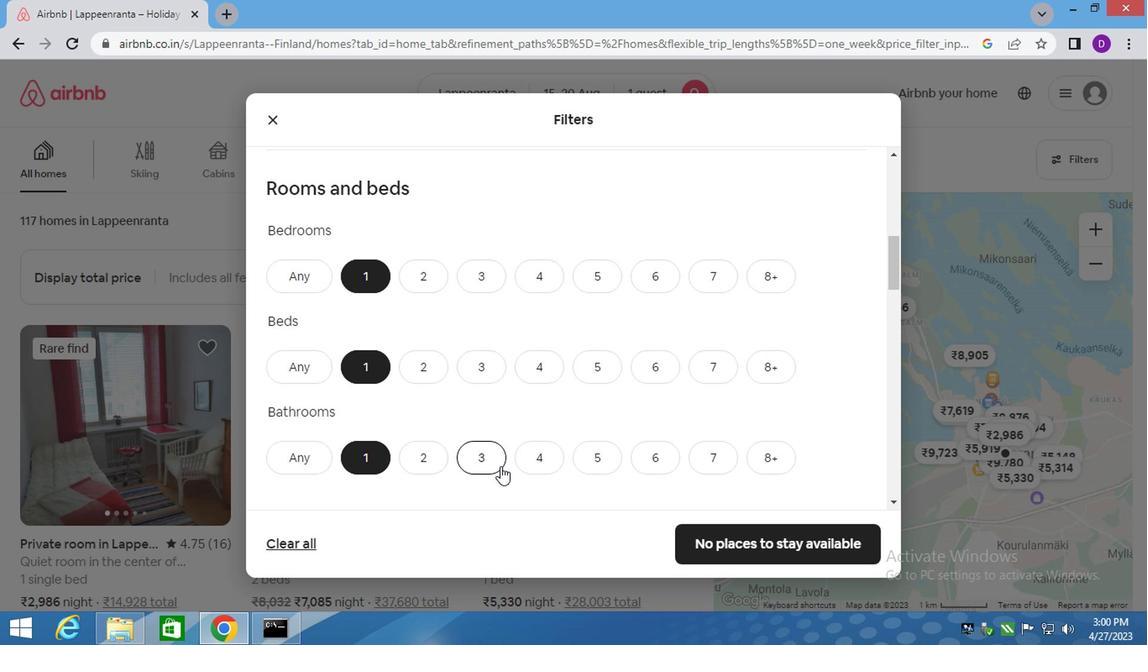 
Action: Mouse scrolled (496, 465) with delta (0, 0)
Screenshot: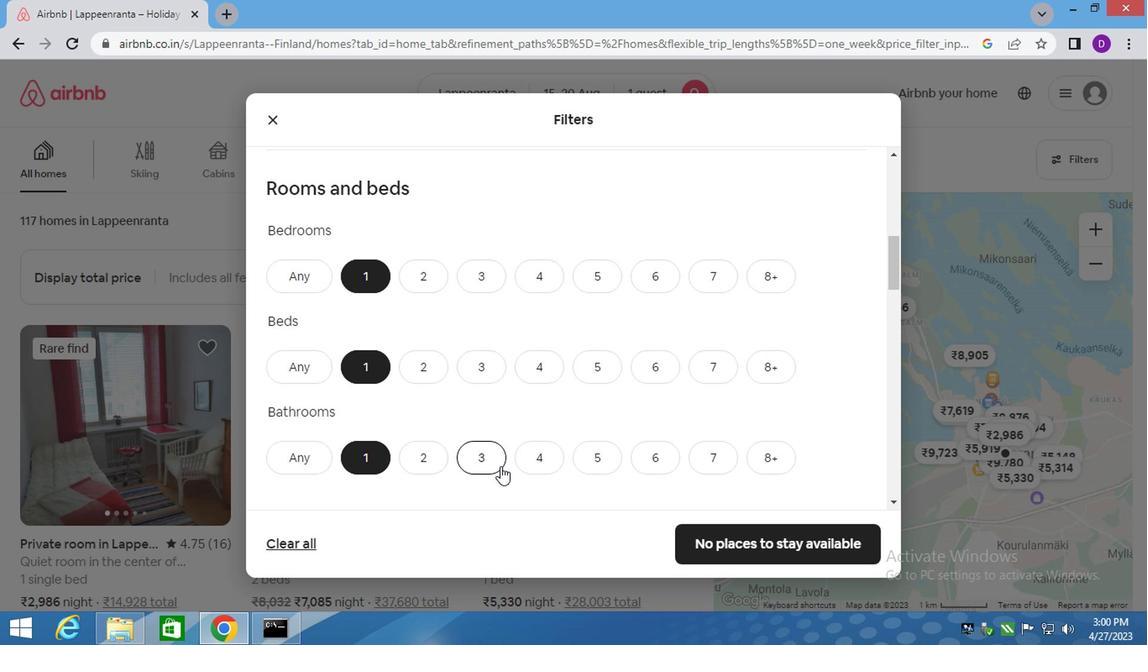 
Action: Mouse moved to (384, 381)
Screenshot: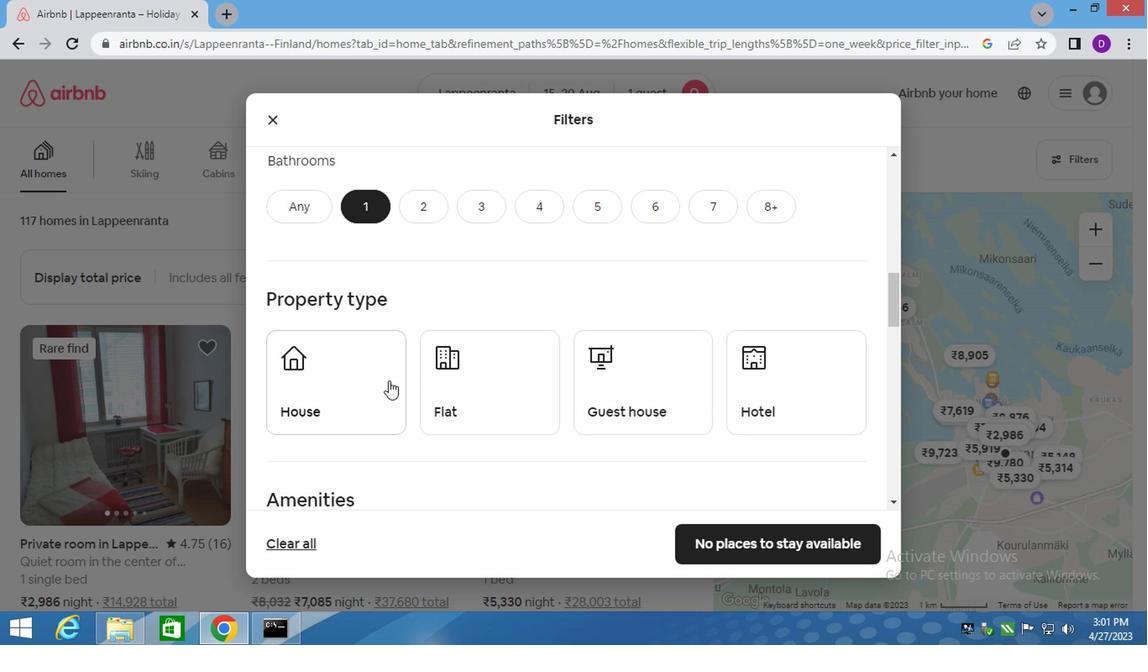 
Action: Mouse pressed left at (384, 381)
Screenshot: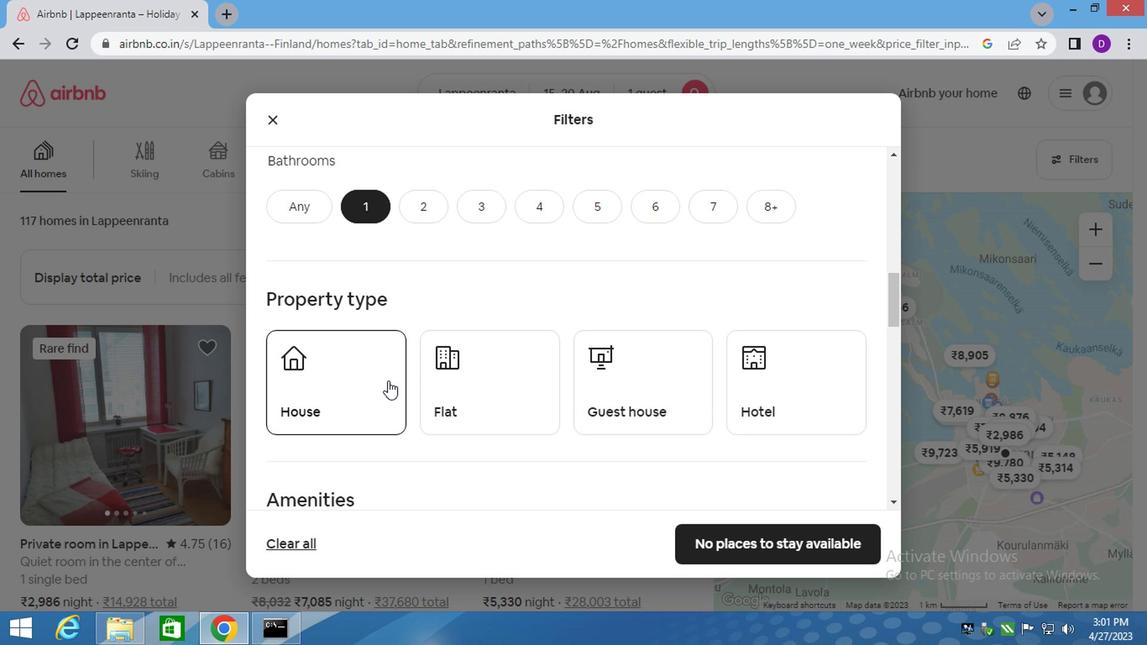 
Action: Mouse moved to (452, 402)
Screenshot: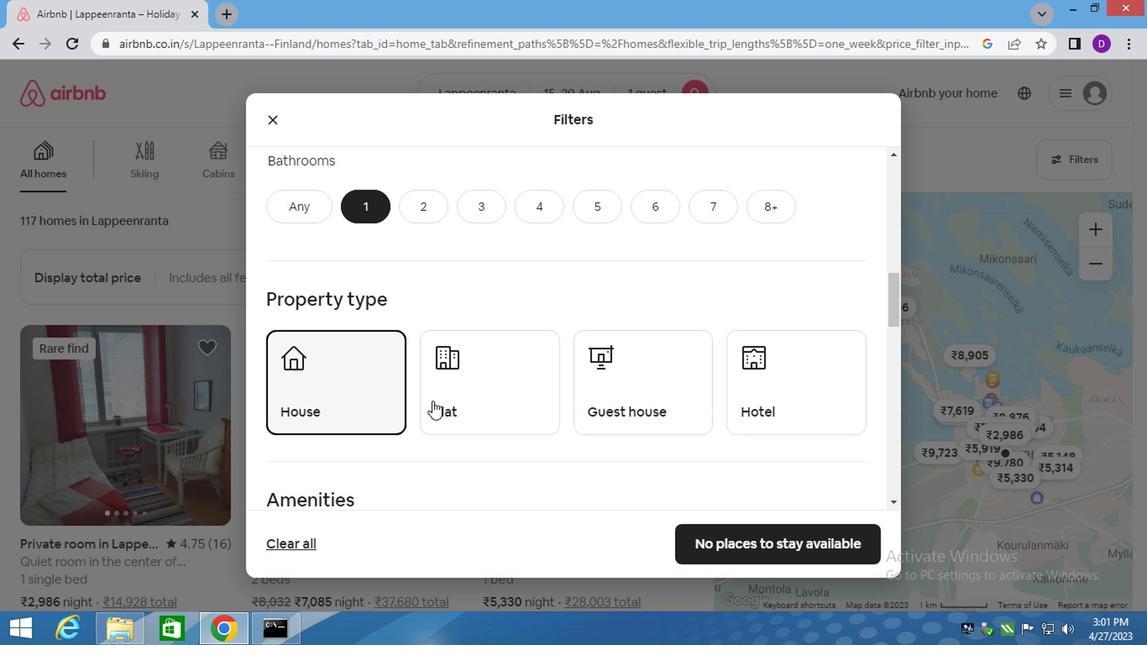 
Action: Mouse pressed left at (452, 402)
Screenshot: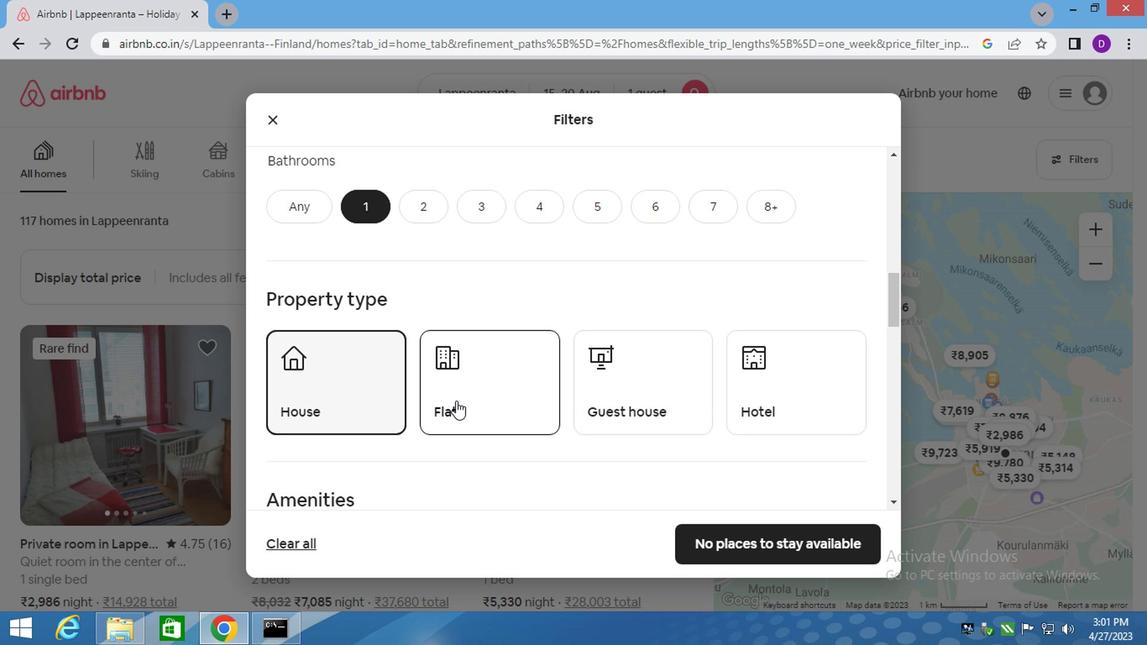 
Action: Mouse moved to (610, 371)
Screenshot: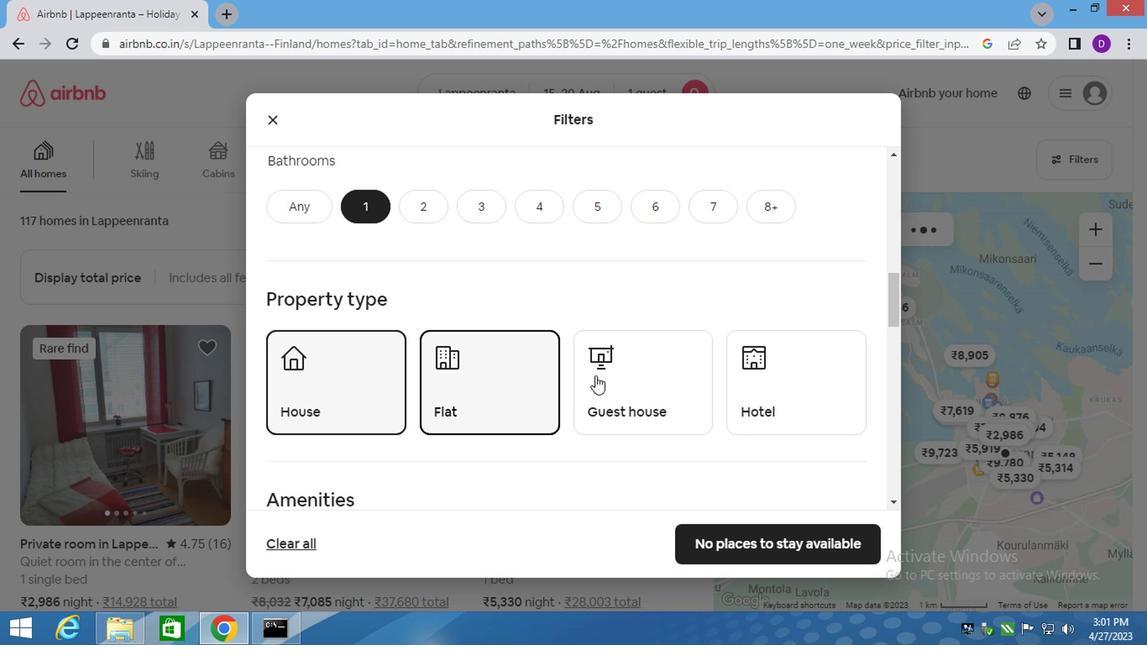 
Action: Mouse pressed left at (610, 371)
Screenshot: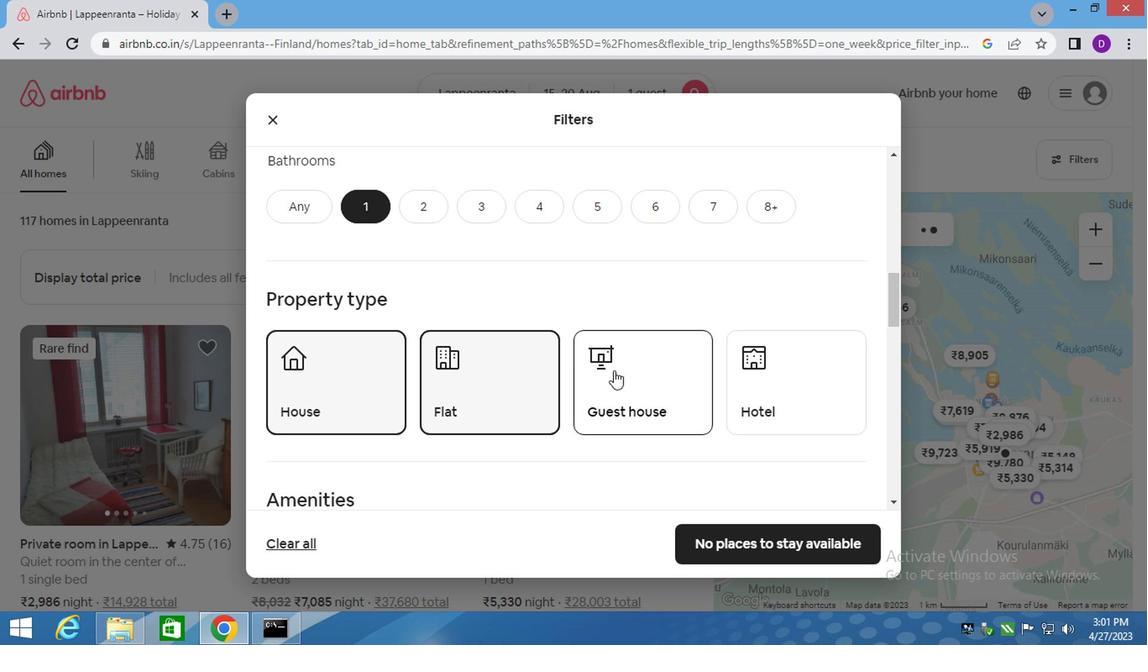 
Action: Mouse moved to (724, 383)
Screenshot: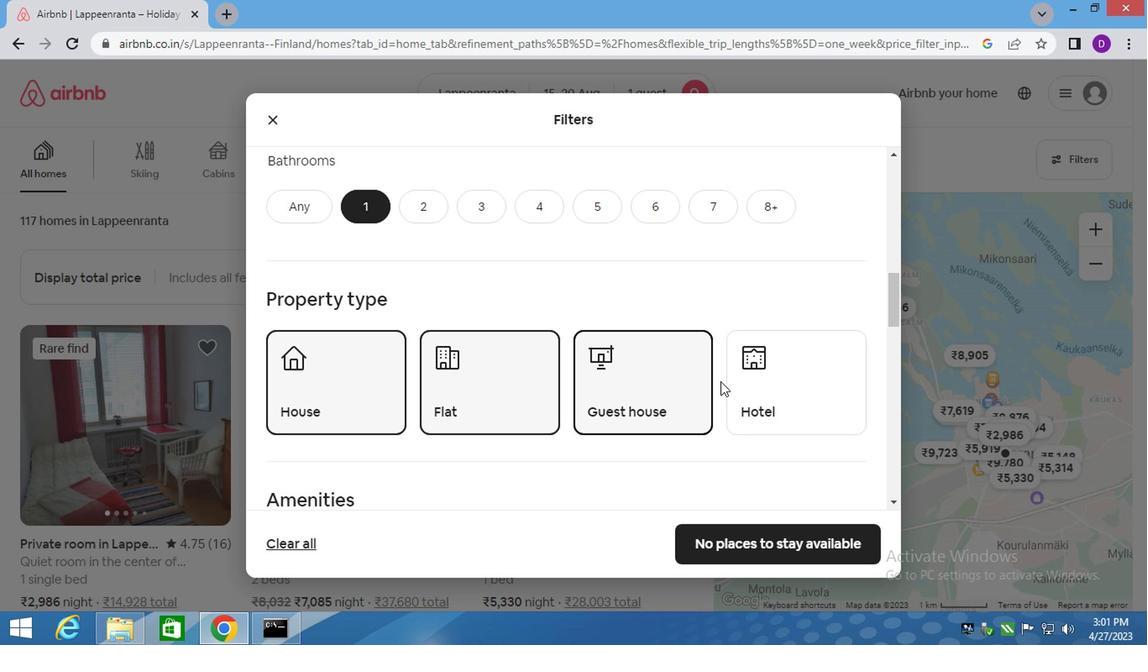 
Action: Mouse pressed left at (724, 383)
Screenshot: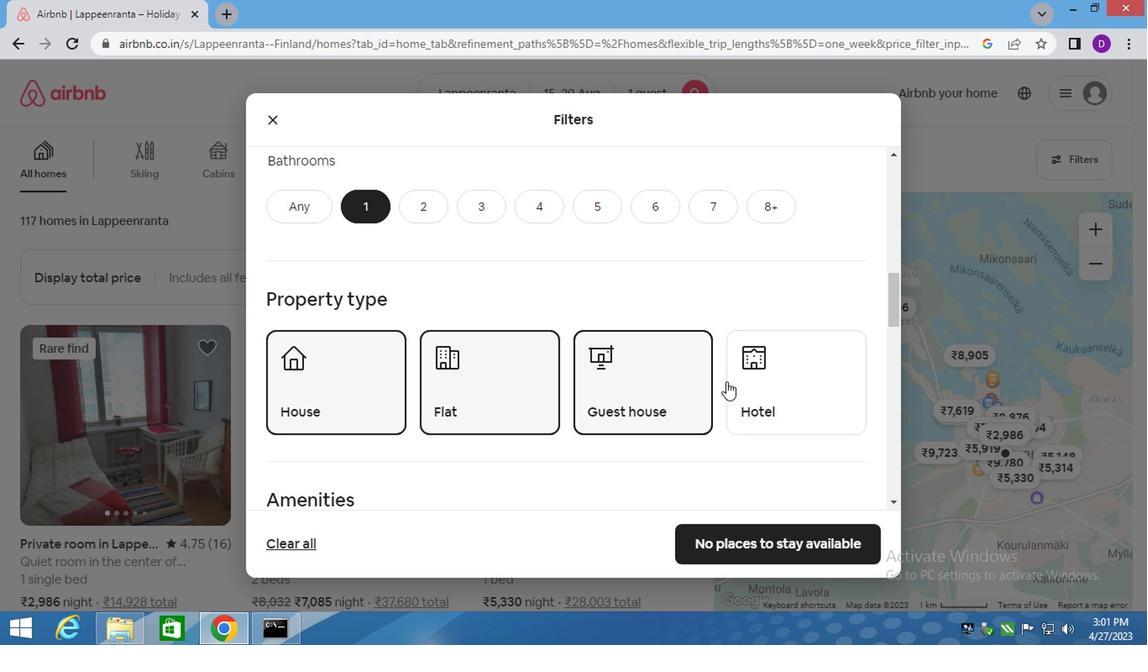 
Action: Mouse moved to (518, 425)
Screenshot: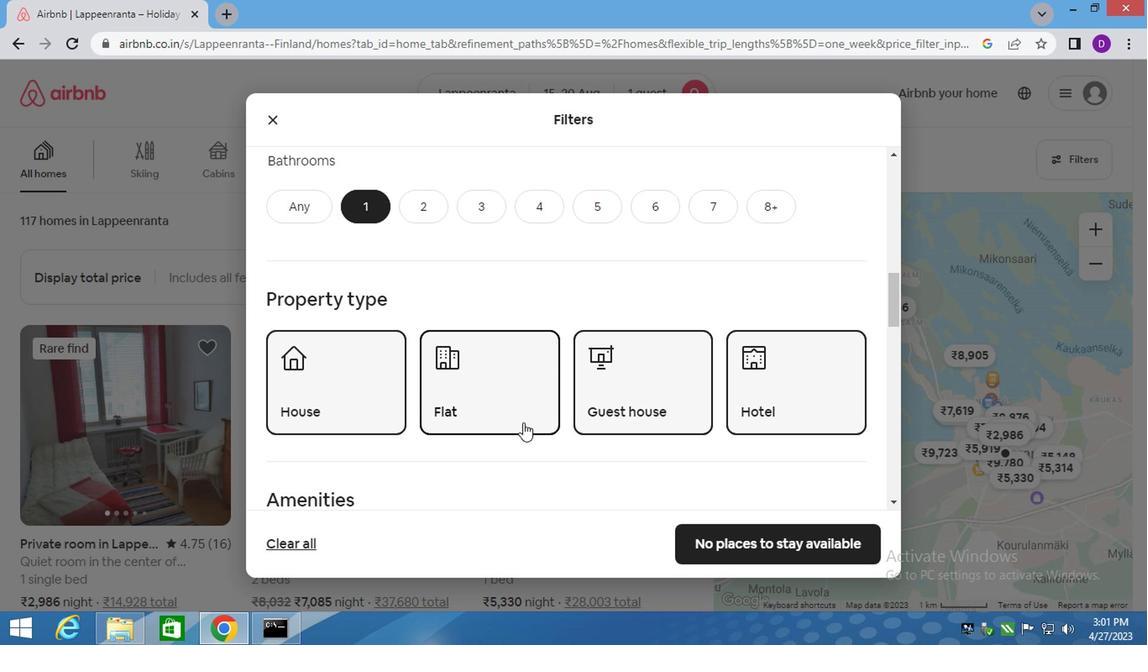 
Action: Mouse scrolled (518, 424) with delta (0, 0)
Screenshot: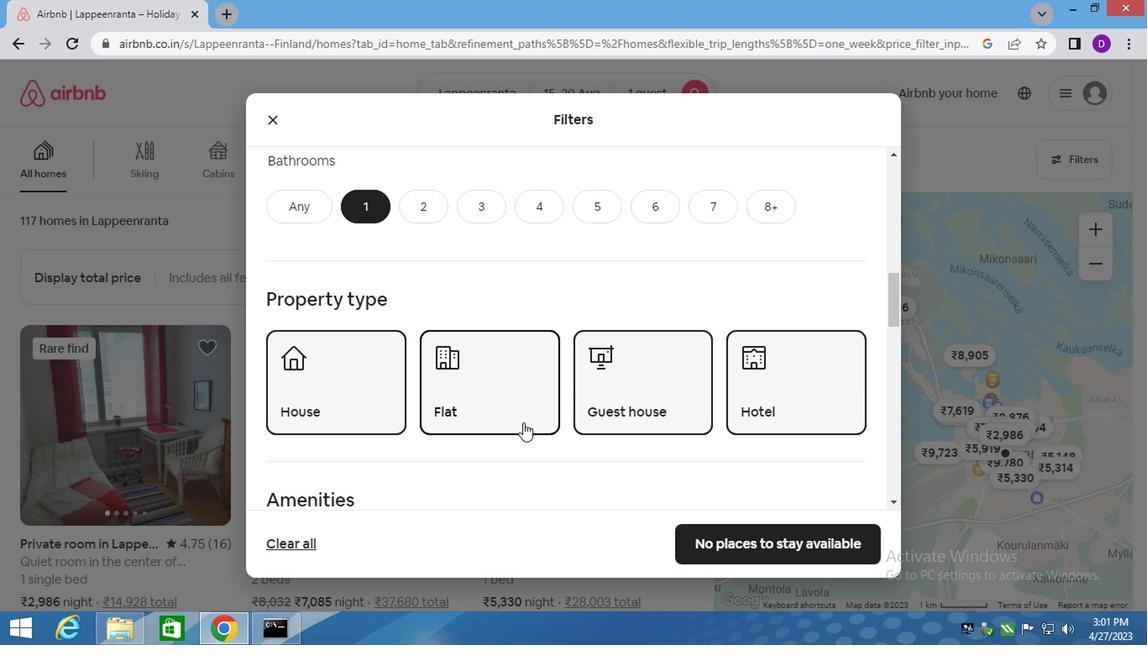 
Action: Mouse moved to (518, 426)
Screenshot: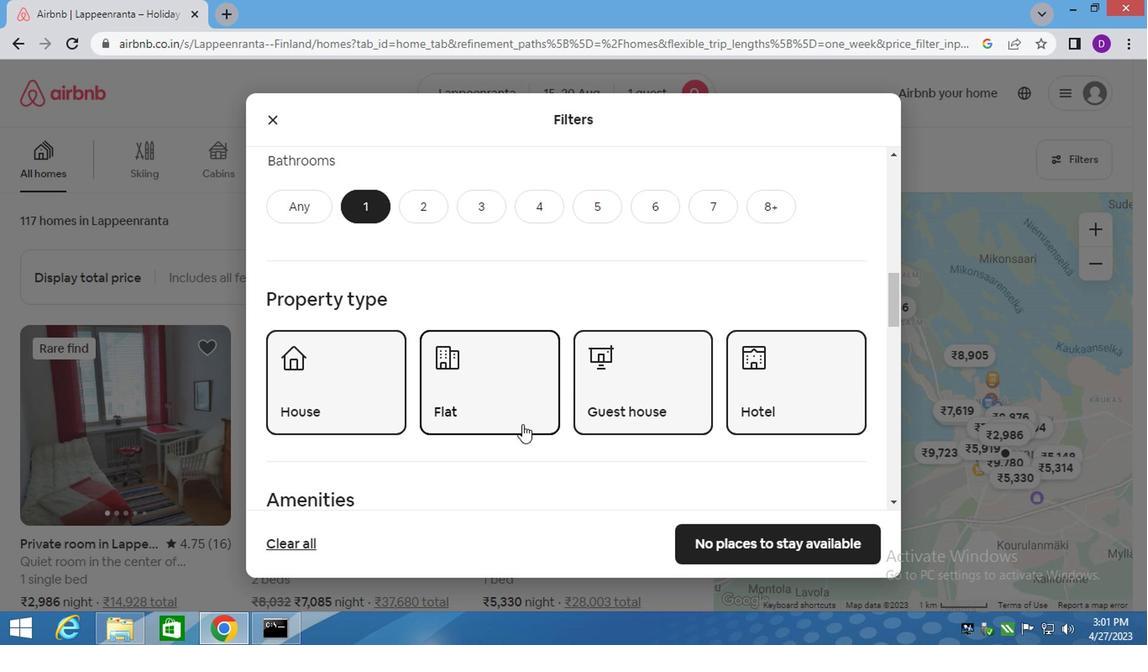 
Action: Mouse scrolled (518, 425) with delta (0, 0)
Screenshot: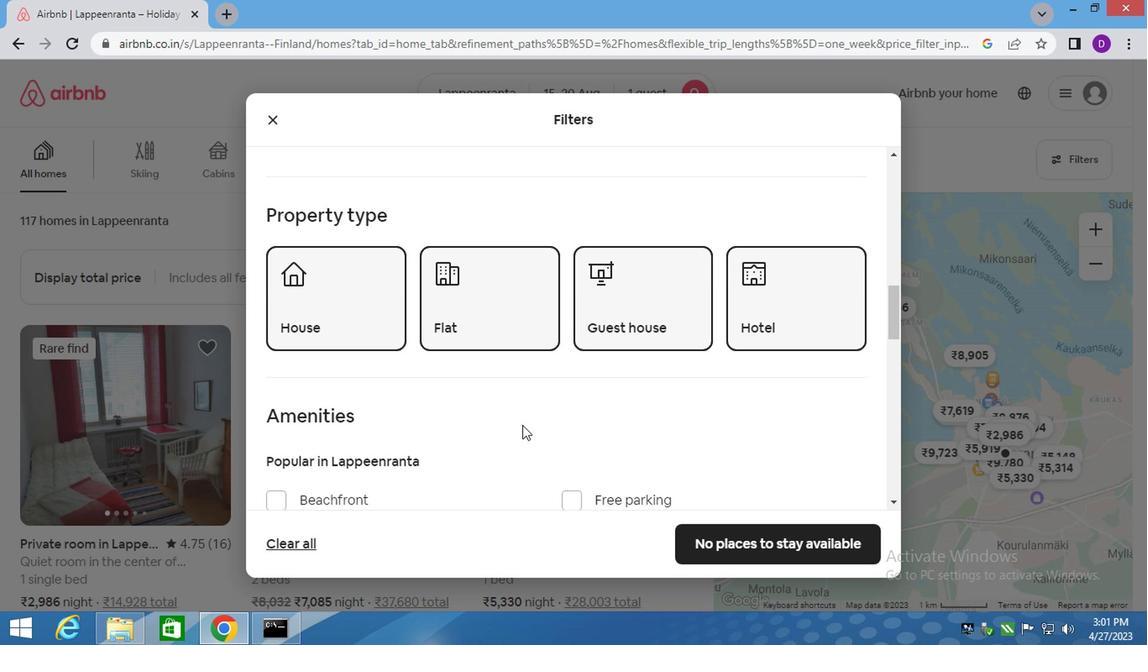 
Action: Mouse scrolled (518, 425) with delta (0, 0)
Screenshot: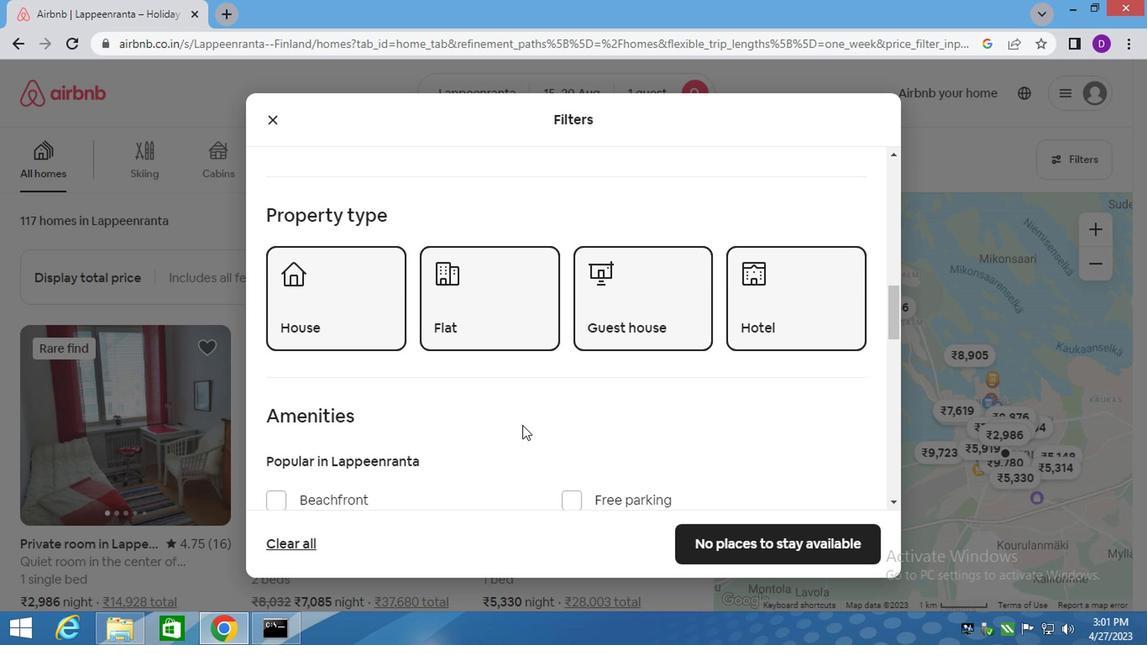 
Action: Mouse scrolled (518, 425) with delta (0, 0)
Screenshot: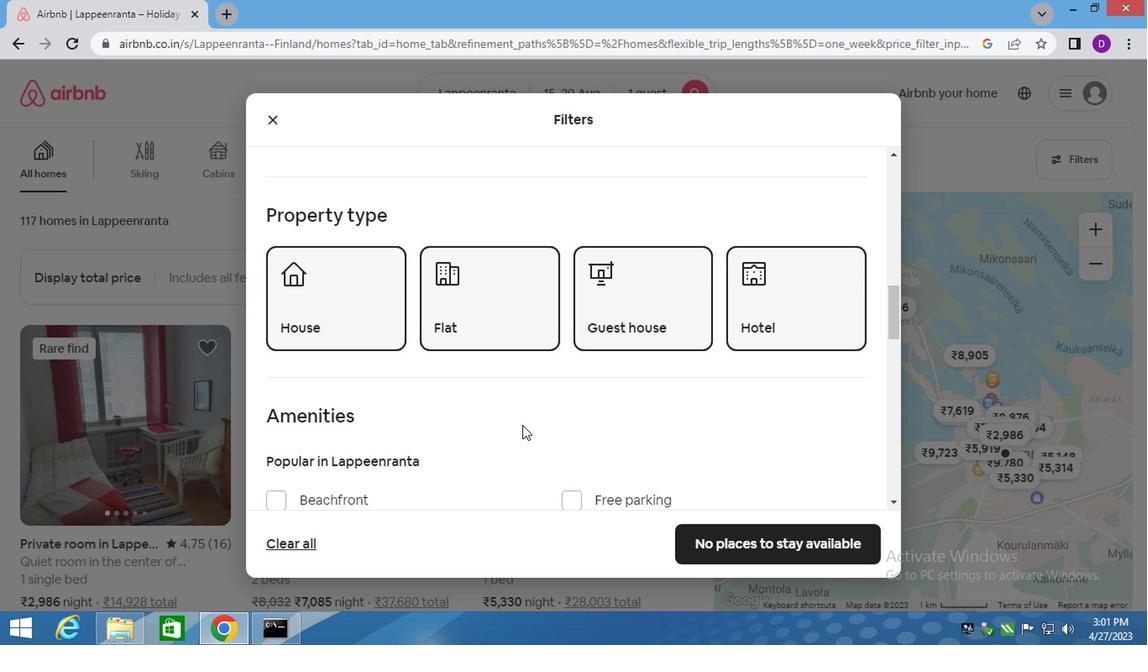 
Action: Mouse moved to (671, 404)
Screenshot: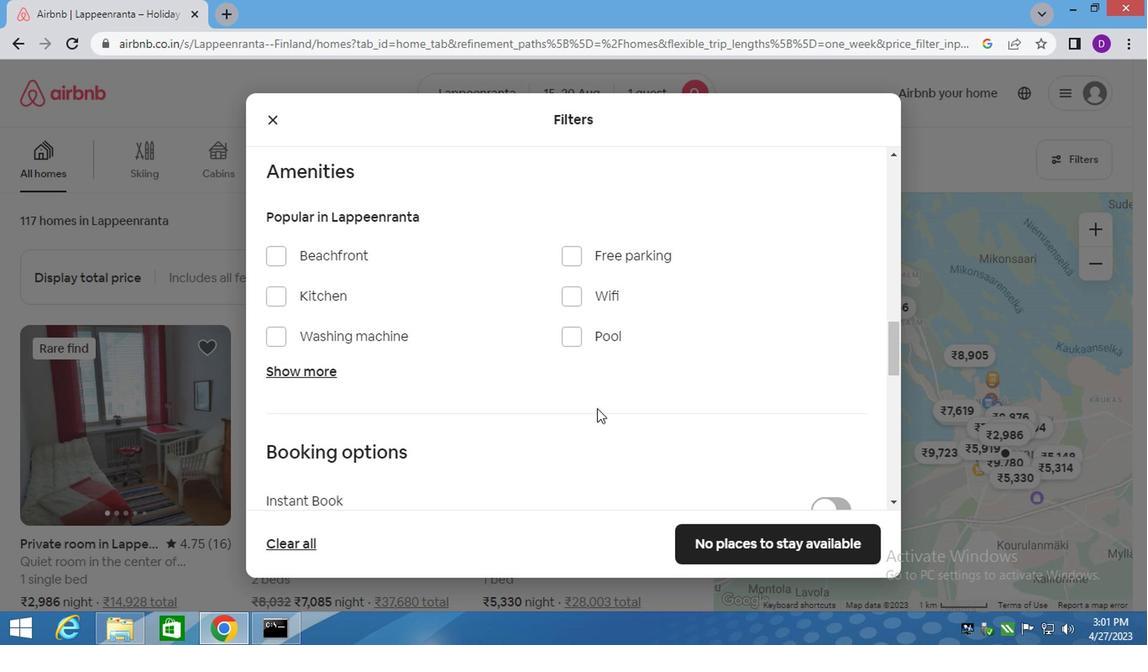 
Action: Mouse scrolled (671, 402) with delta (0, -1)
Screenshot: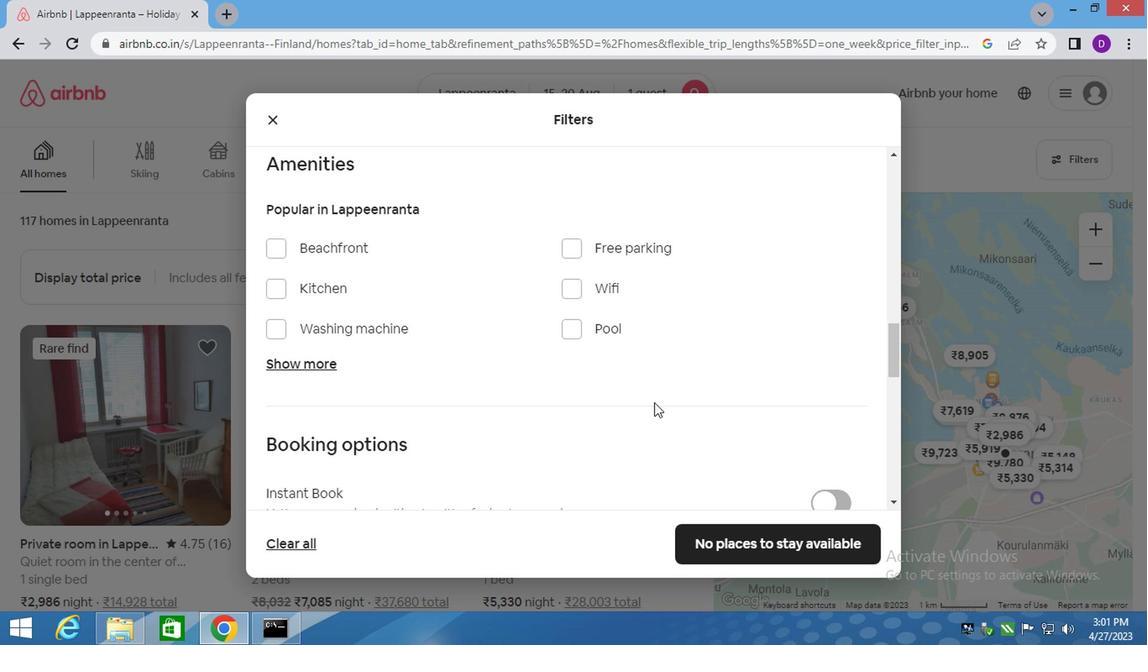
Action: Mouse scrolled (671, 402) with delta (0, -1)
Screenshot: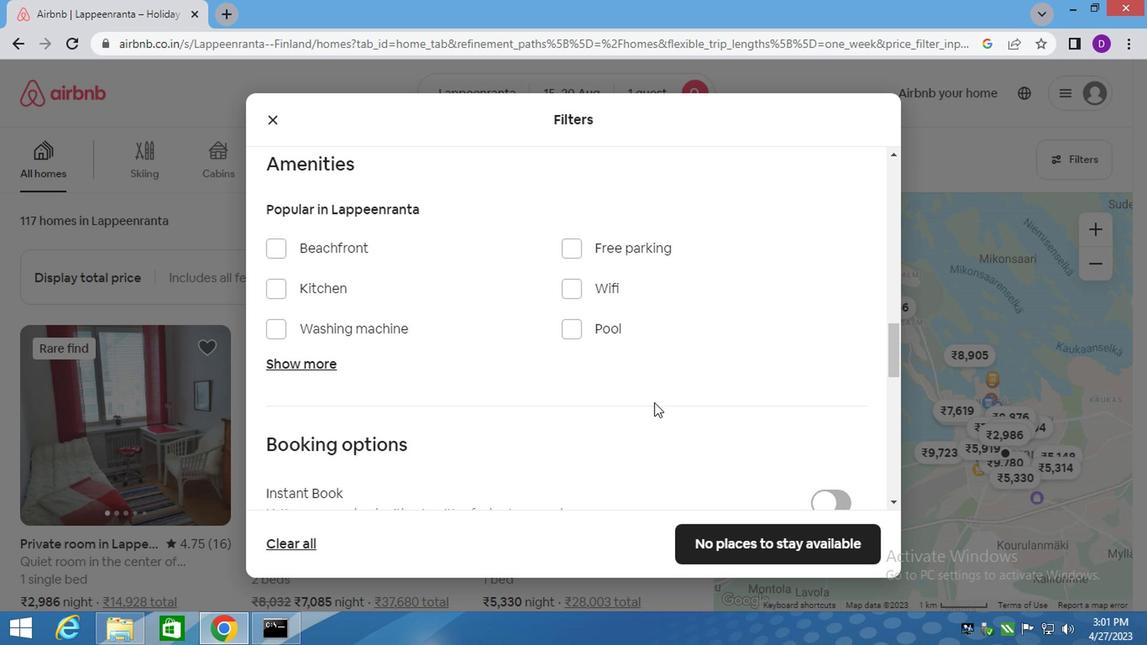 
Action: Mouse moved to (672, 404)
Screenshot: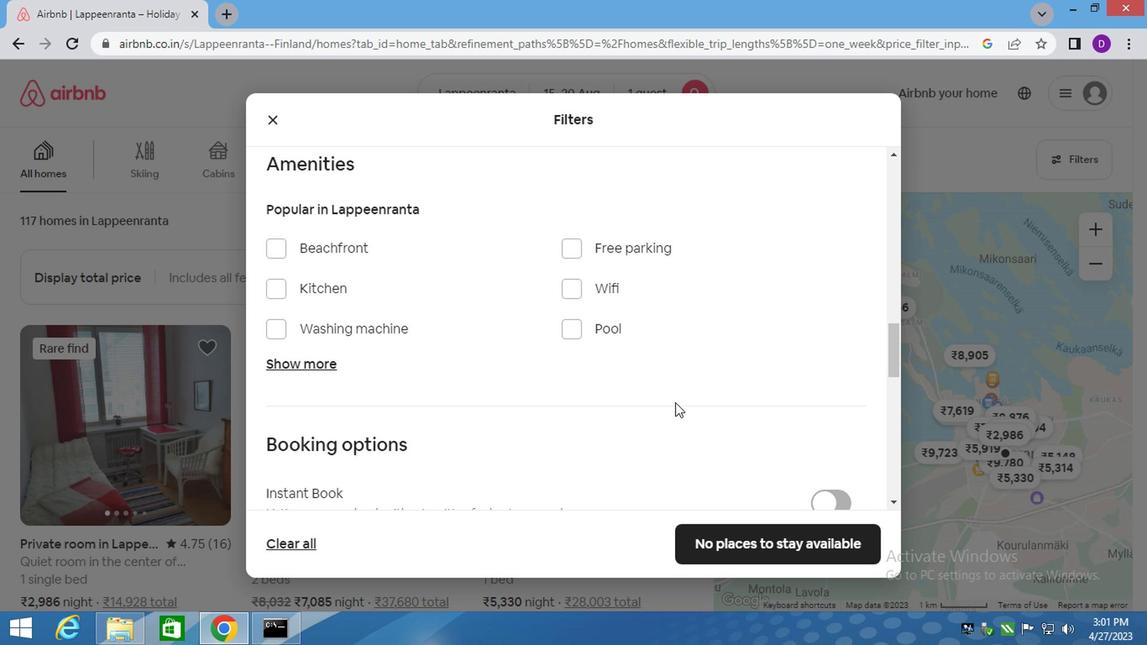 
Action: Mouse scrolled (672, 402) with delta (0, -1)
Screenshot: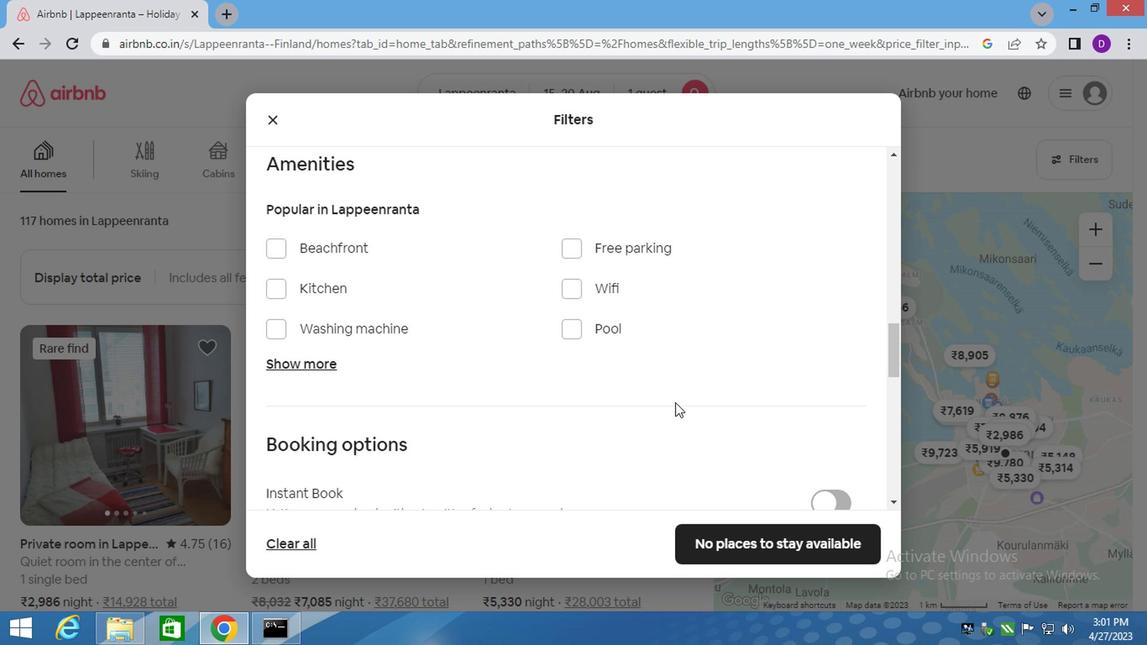 
Action: Mouse moved to (815, 308)
Screenshot: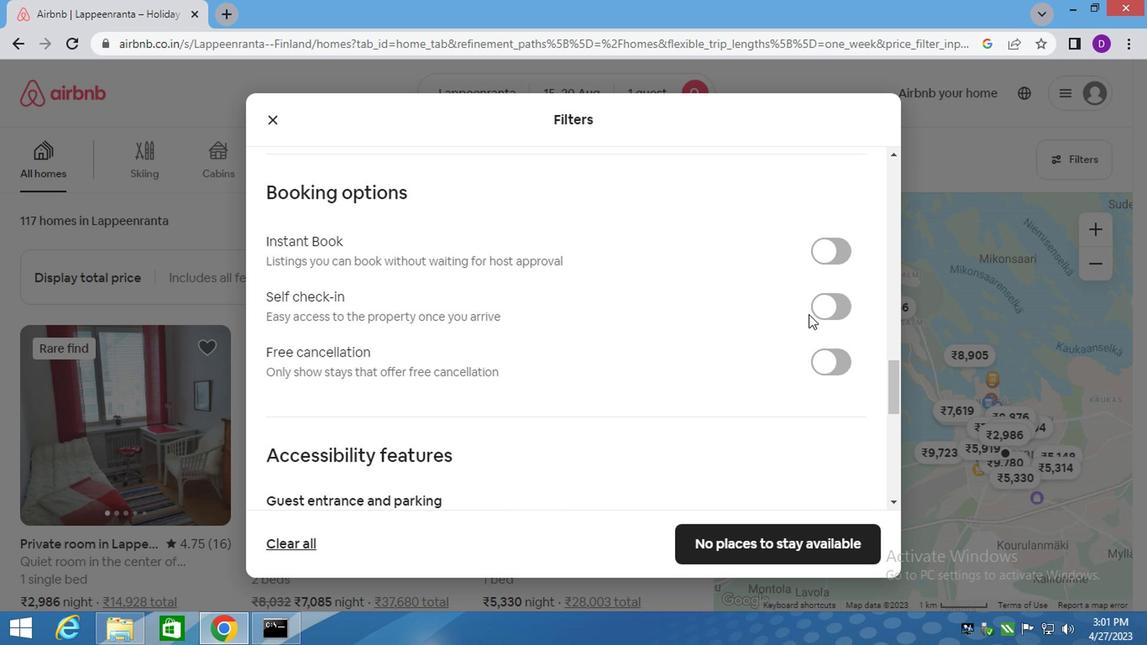 
Action: Mouse pressed left at (815, 308)
Screenshot: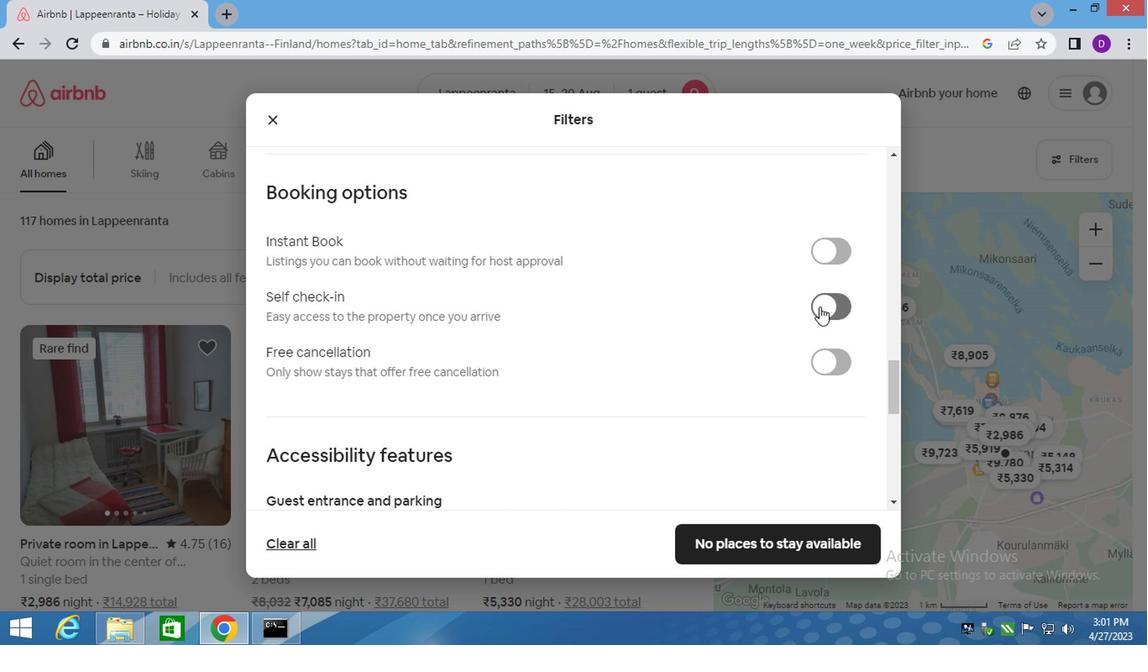 
Action: Mouse moved to (747, 325)
Screenshot: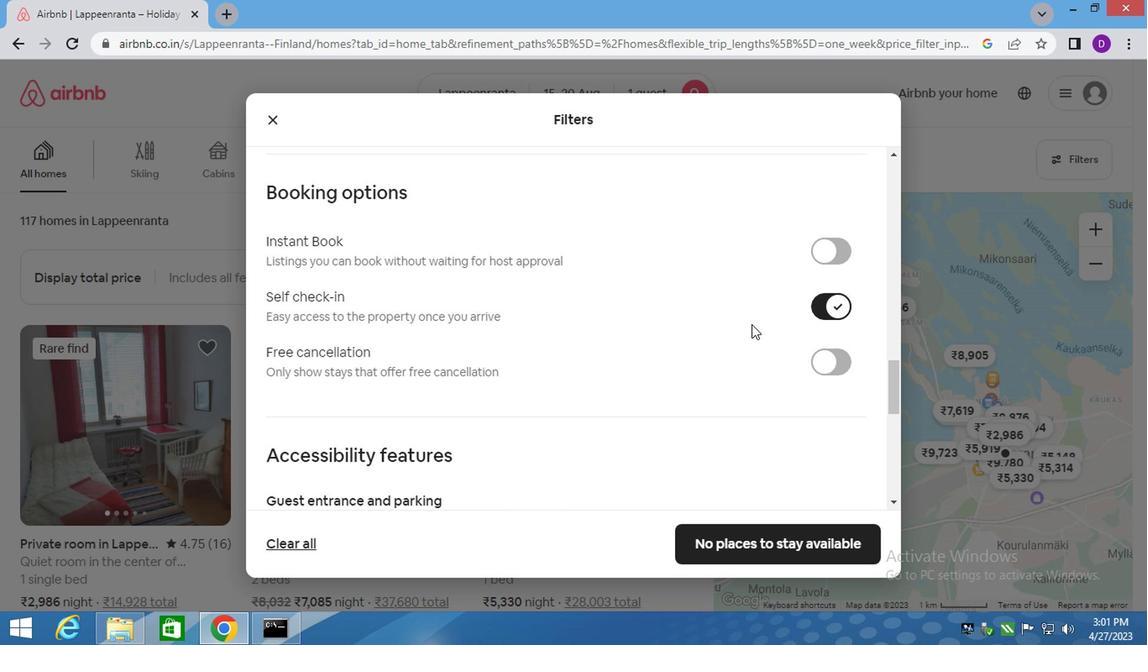 
